 Task: Search one way flight ticket for 4 adults, 2 children, 2 infants in seat and 1 infant on lap in economy from Portland: Portland International Jetport to Rock Springs: Southwest Wyoming Regional Airport (rock Springs Sweetwater County Airport) on 8-5-2023. Choice of flights is Alaska. Price is upto 90000. Outbound departure time preference is 15:00.
Action: Mouse moved to (343, 310)
Screenshot: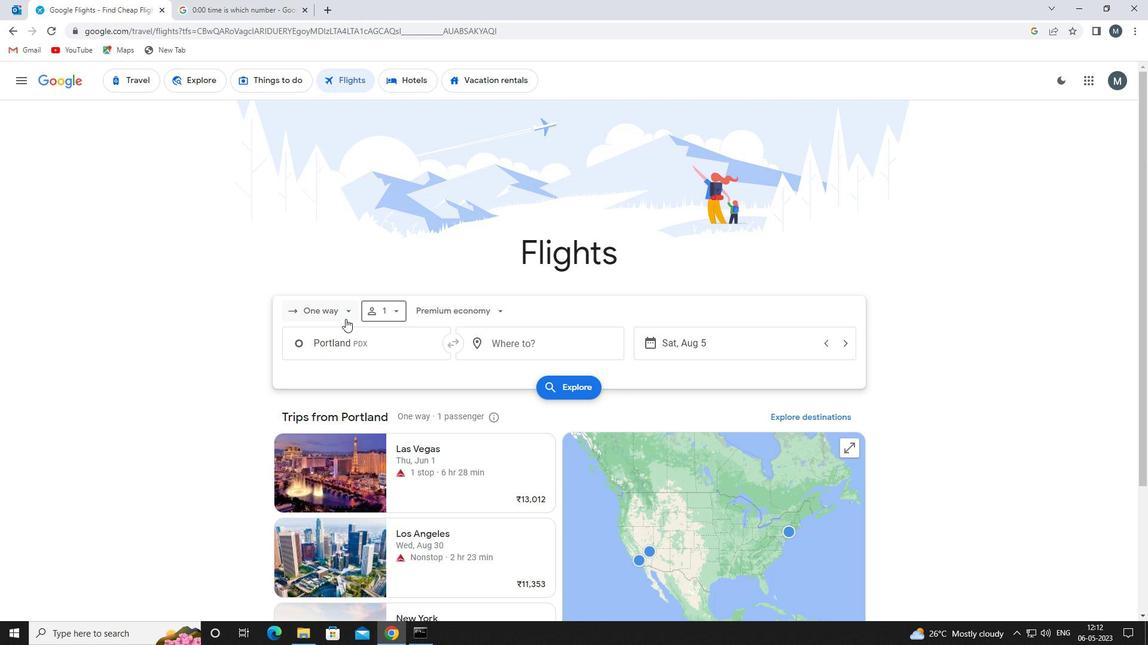 
Action: Mouse pressed left at (343, 310)
Screenshot: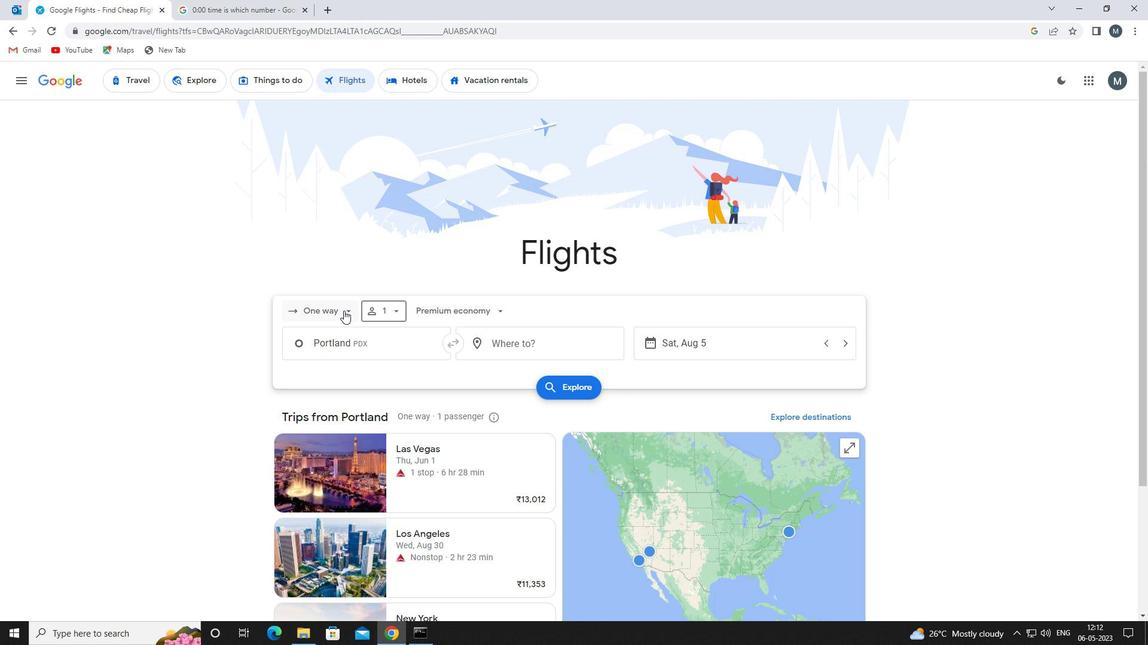 
Action: Mouse moved to (343, 367)
Screenshot: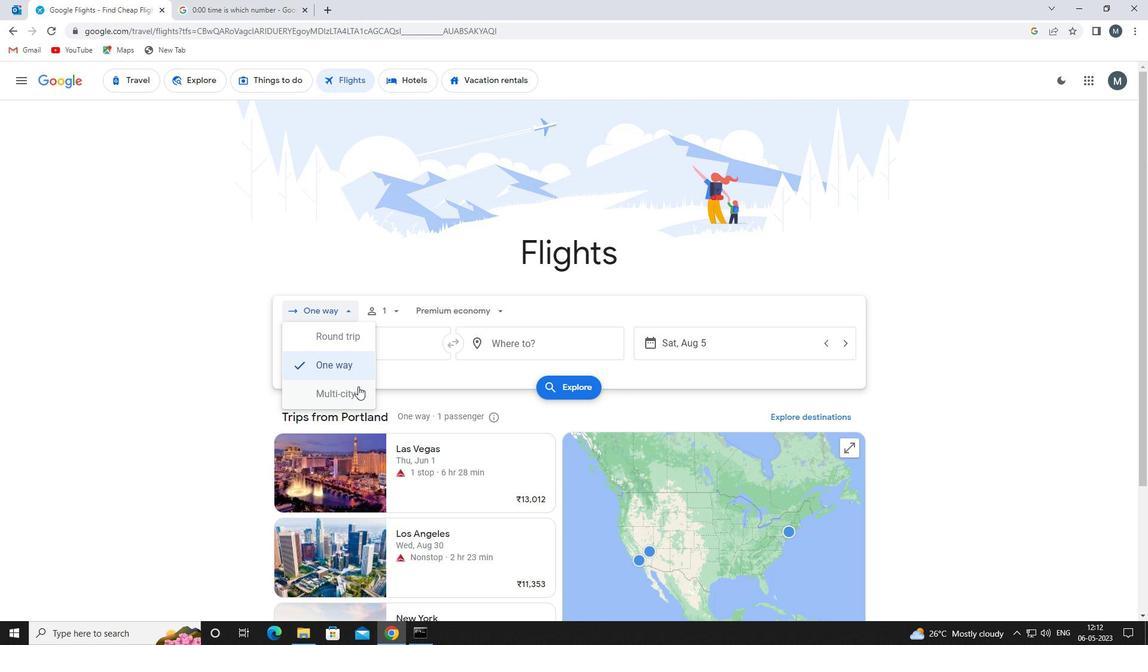 
Action: Mouse pressed left at (343, 367)
Screenshot: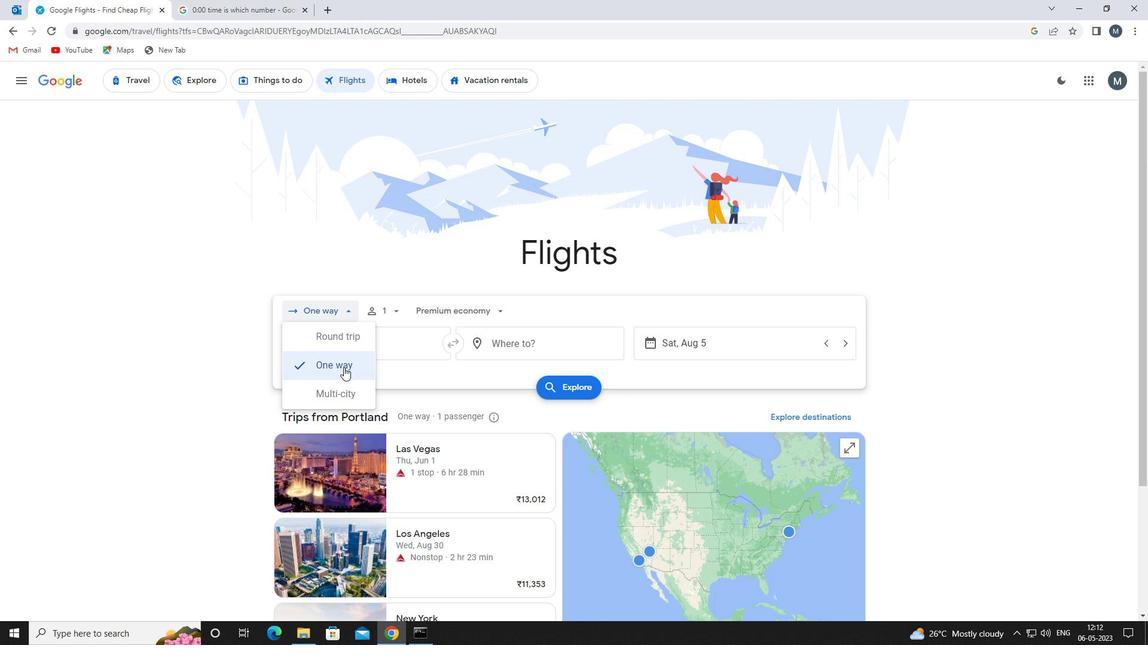 
Action: Mouse moved to (396, 313)
Screenshot: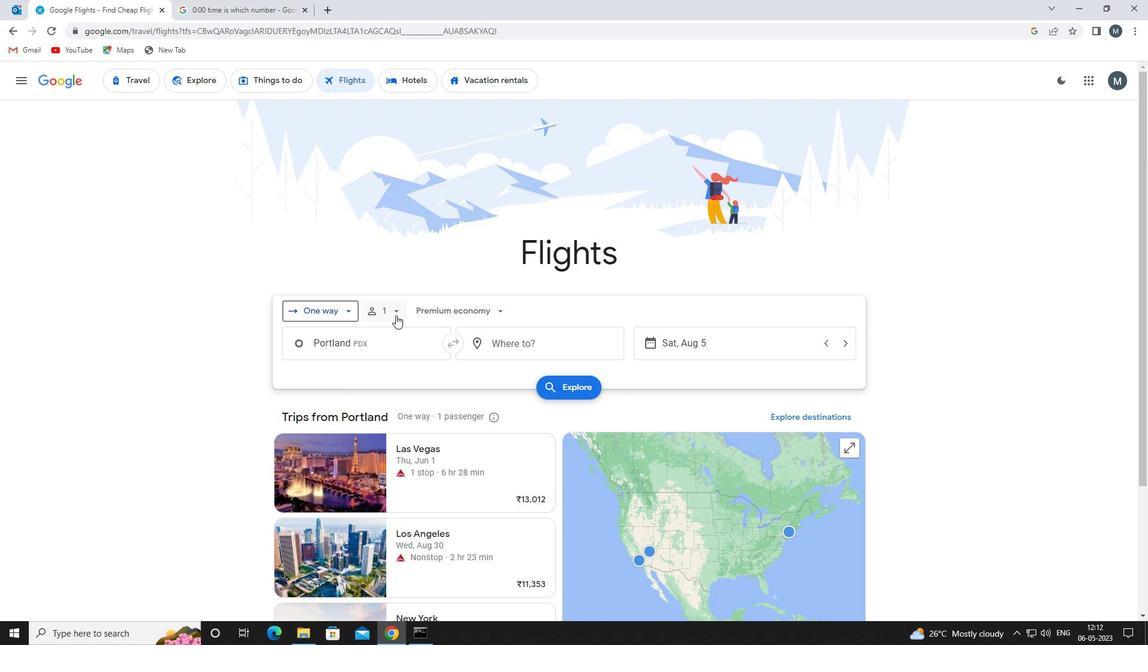 
Action: Mouse pressed left at (396, 313)
Screenshot: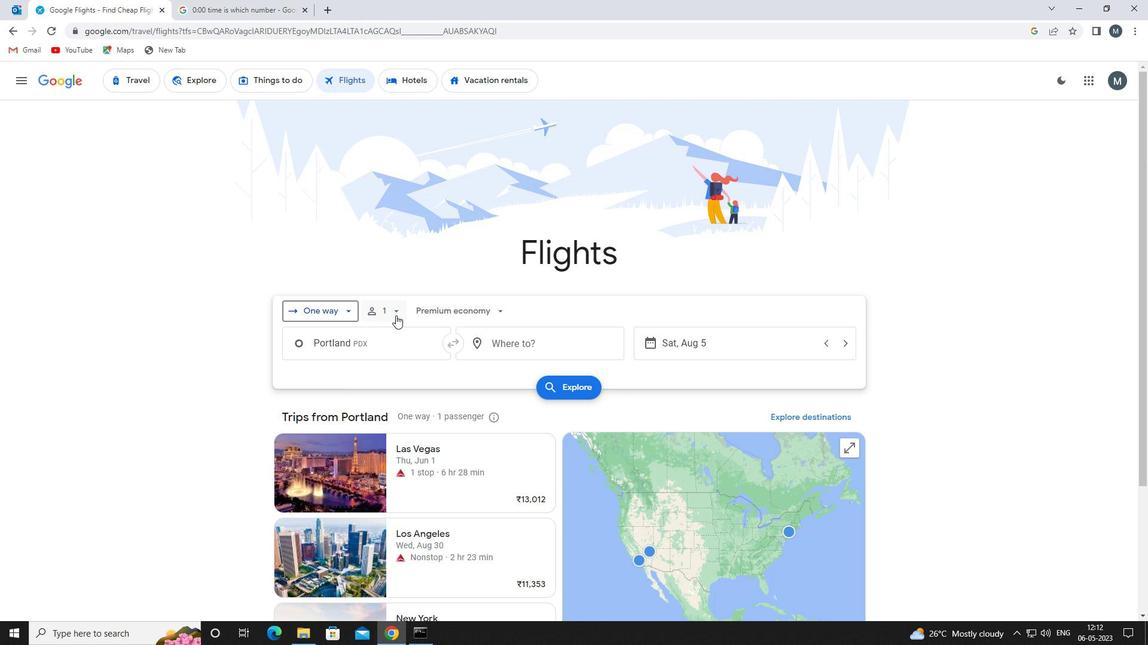 
Action: Mouse moved to (486, 344)
Screenshot: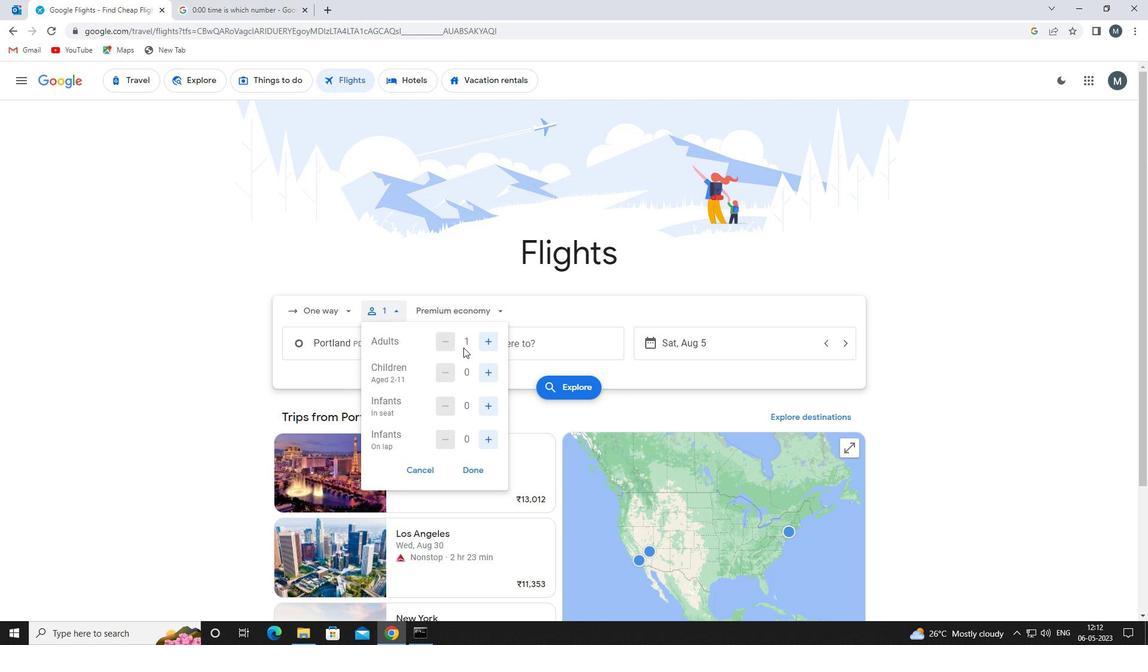 
Action: Mouse pressed left at (486, 344)
Screenshot: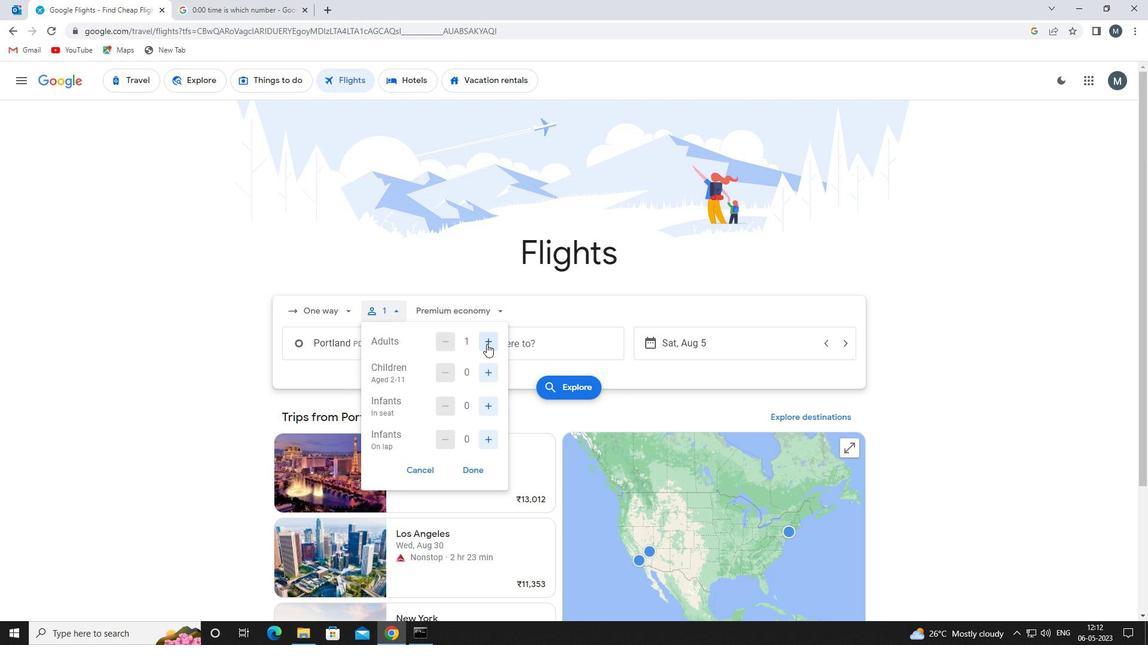 
Action: Mouse moved to (487, 343)
Screenshot: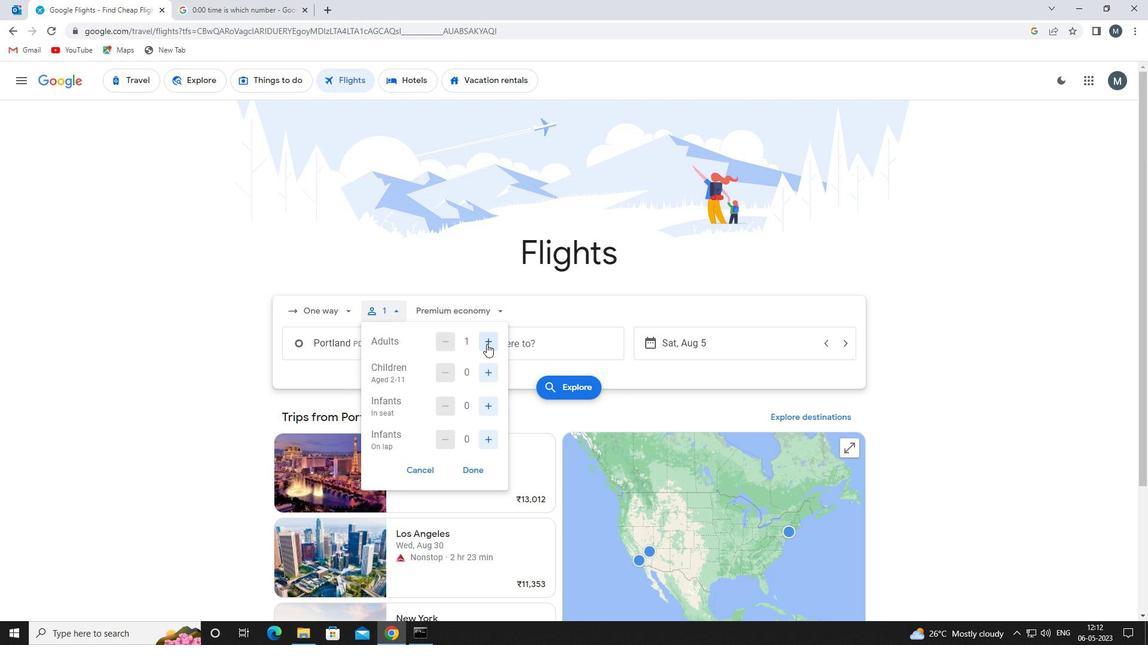 
Action: Mouse pressed left at (487, 343)
Screenshot: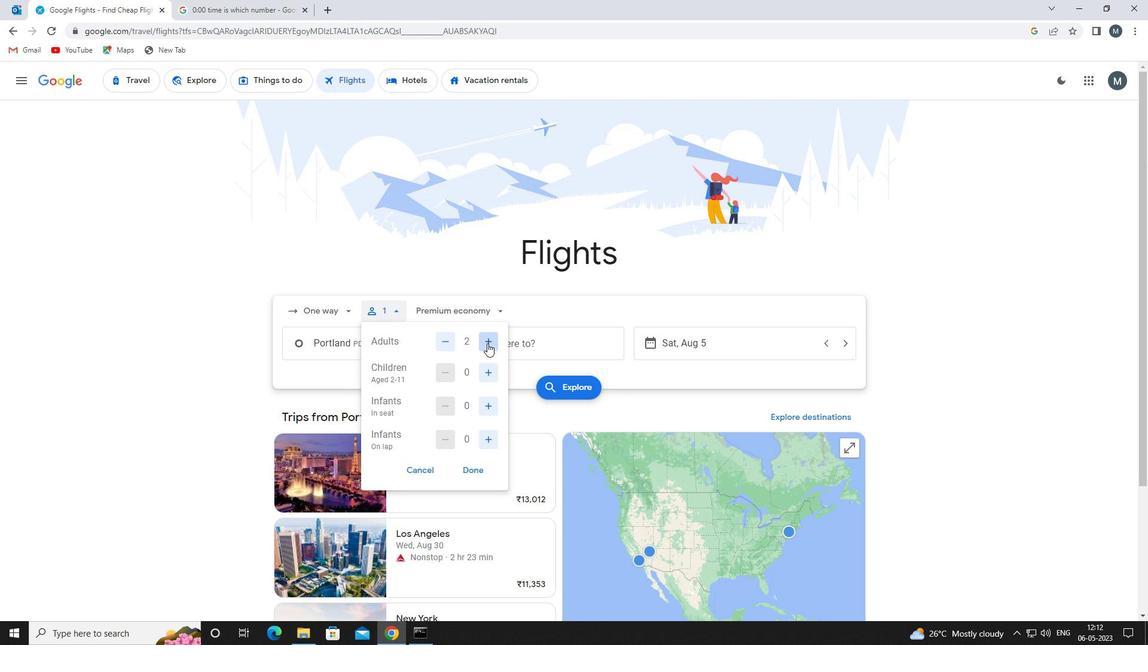
Action: Mouse pressed left at (487, 343)
Screenshot: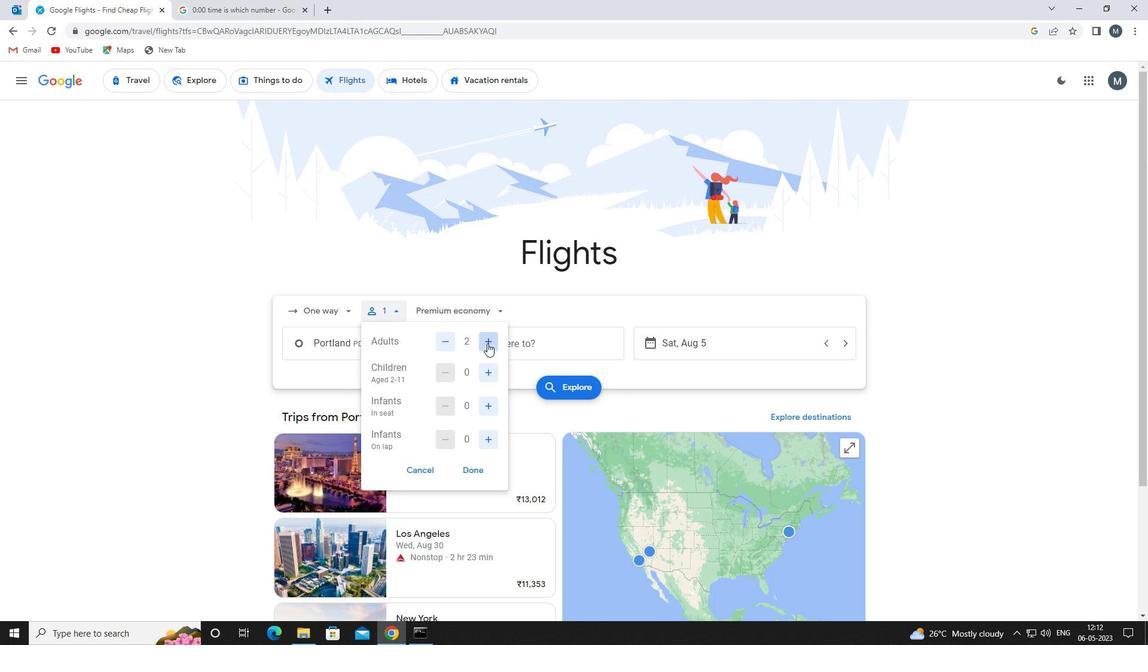 
Action: Mouse moved to (492, 371)
Screenshot: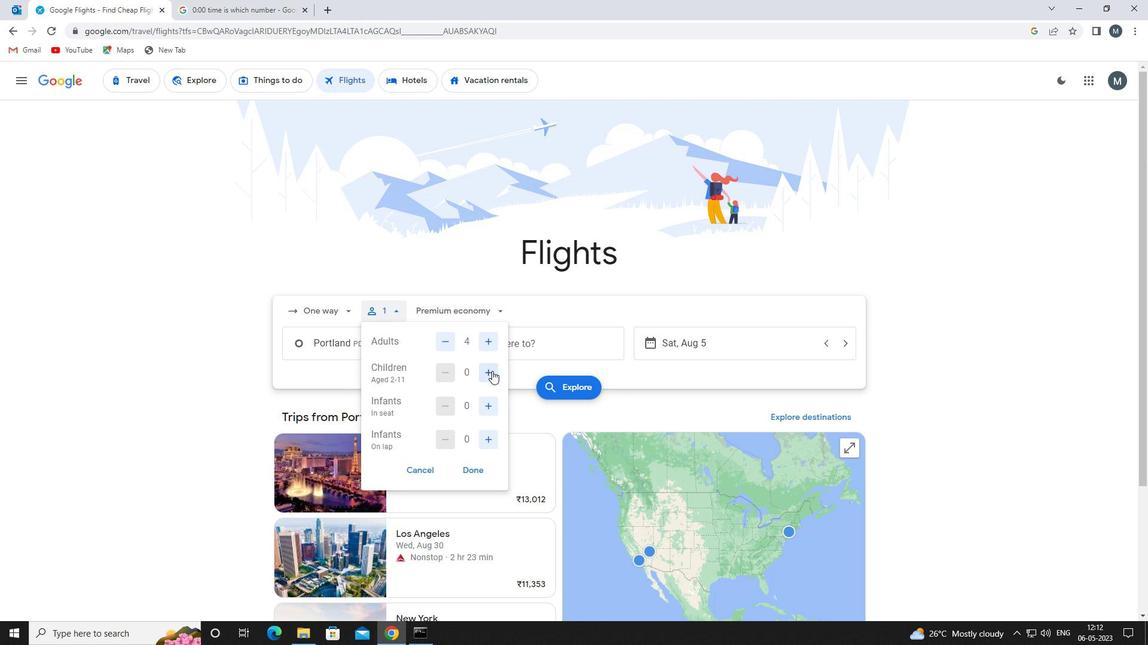 
Action: Mouse pressed left at (492, 371)
Screenshot: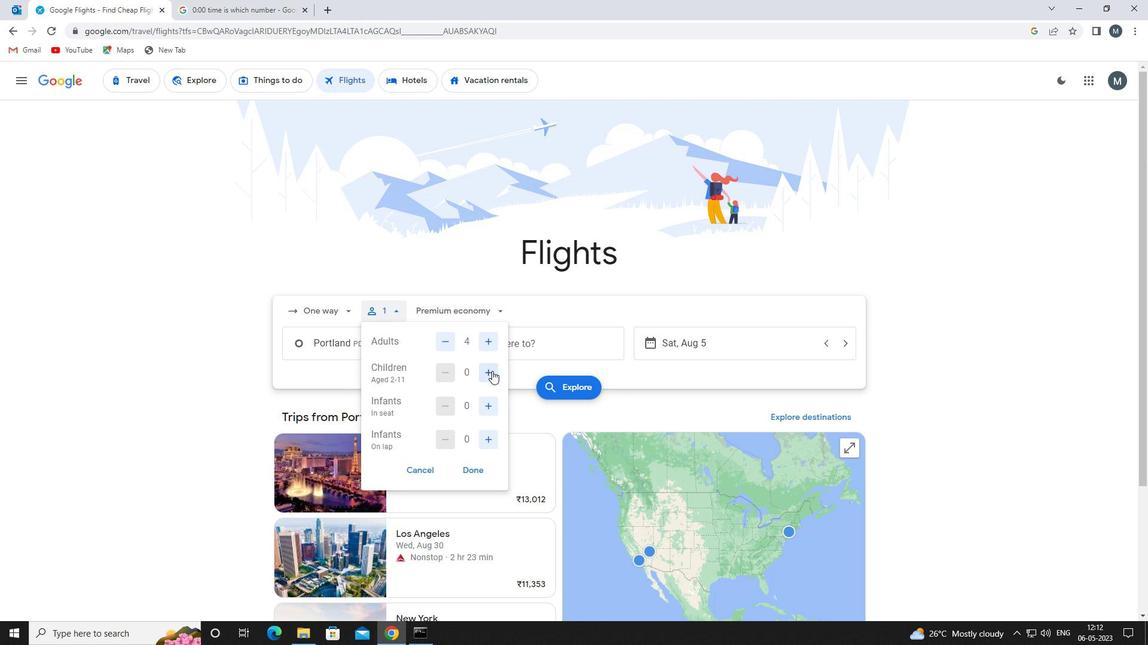 
Action: Mouse pressed left at (492, 371)
Screenshot: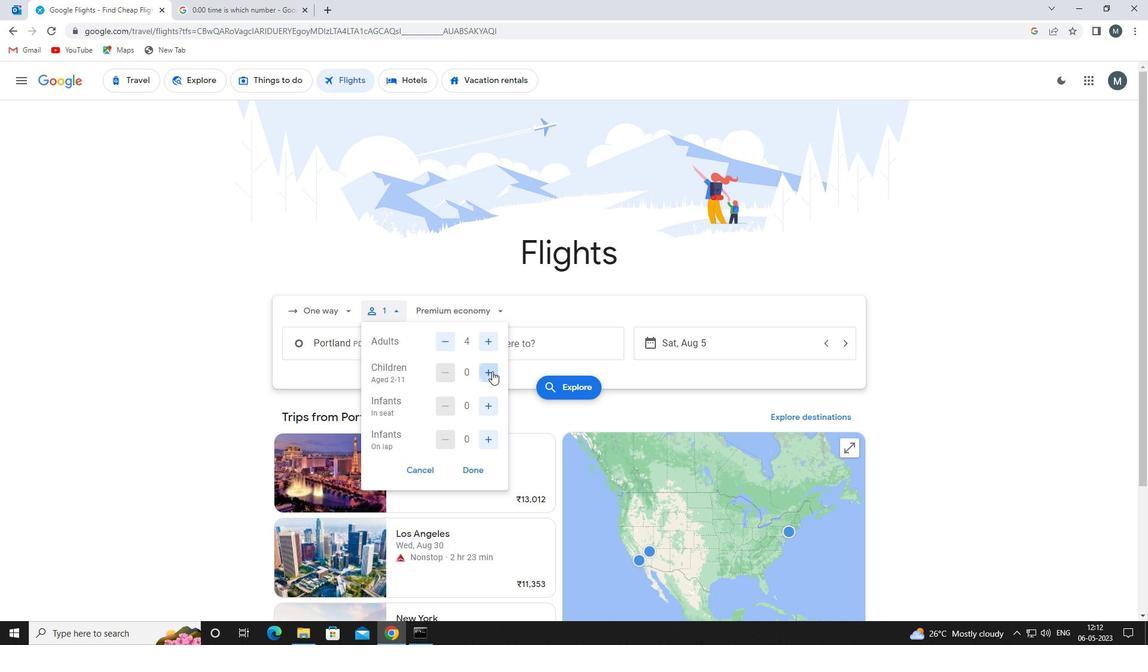 
Action: Mouse moved to (492, 401)
Screenshot: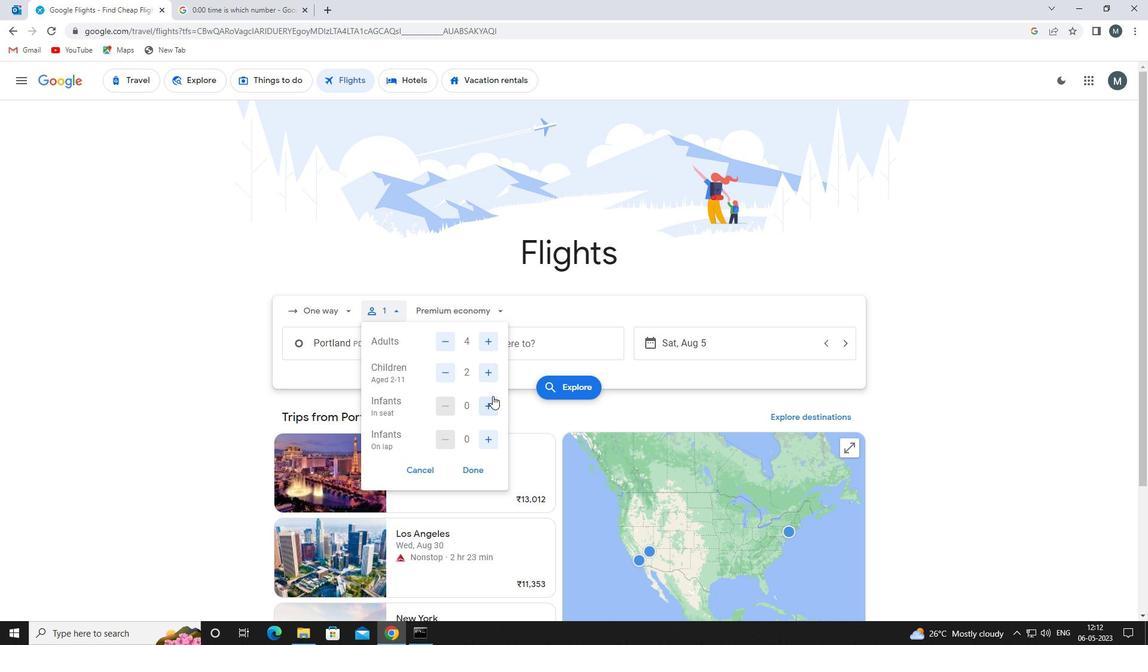 
Action: Mouse pressed left at (492, 401)
Screenshot: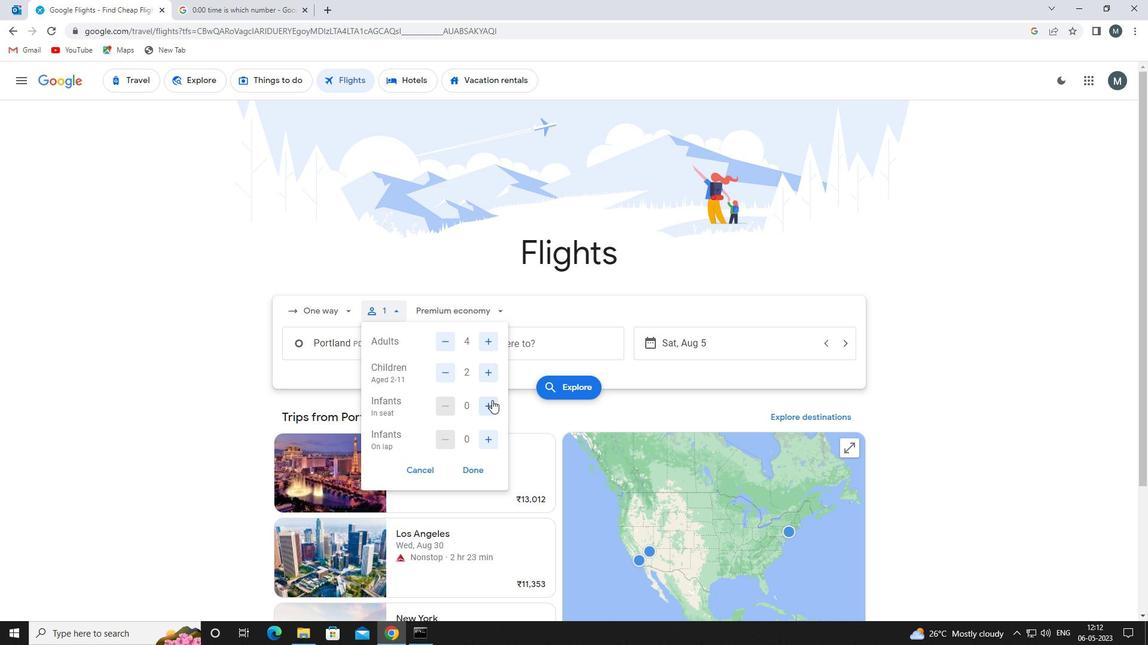 
Action: Mouse pressed left at (492, 401)
Screenshot: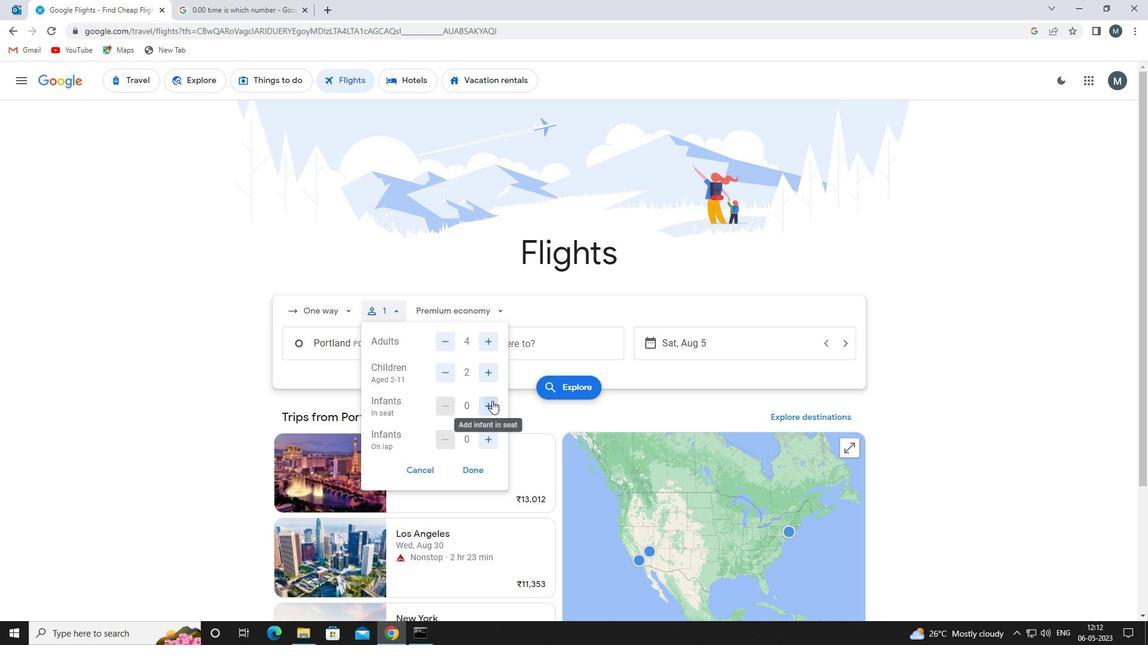 
Action: Mouse moved to (486, 435)
Screenshot: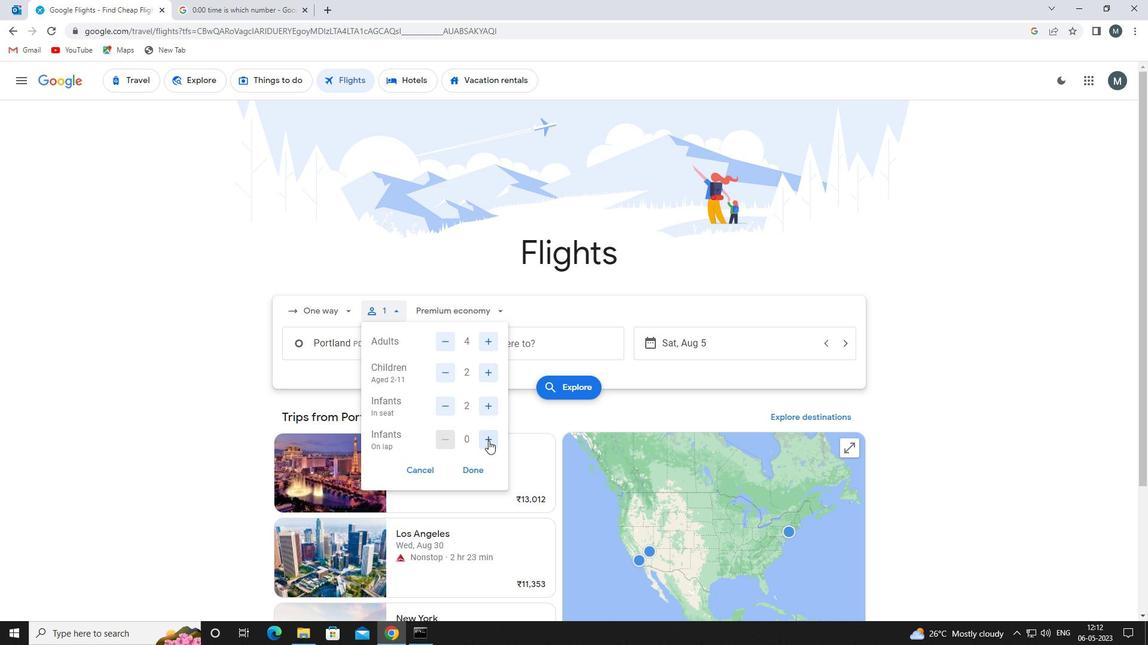 
Action: Mouse pressed left at (486, 435)
Screenshot: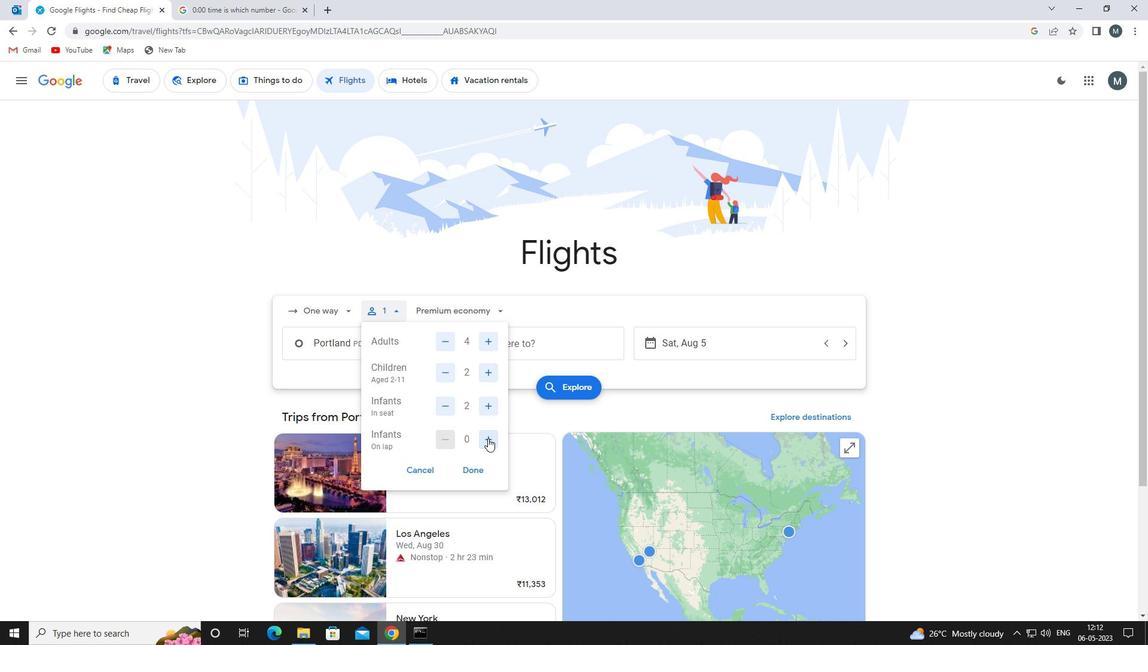 
Action: Mouse moved to (479, 476)
Screenshot: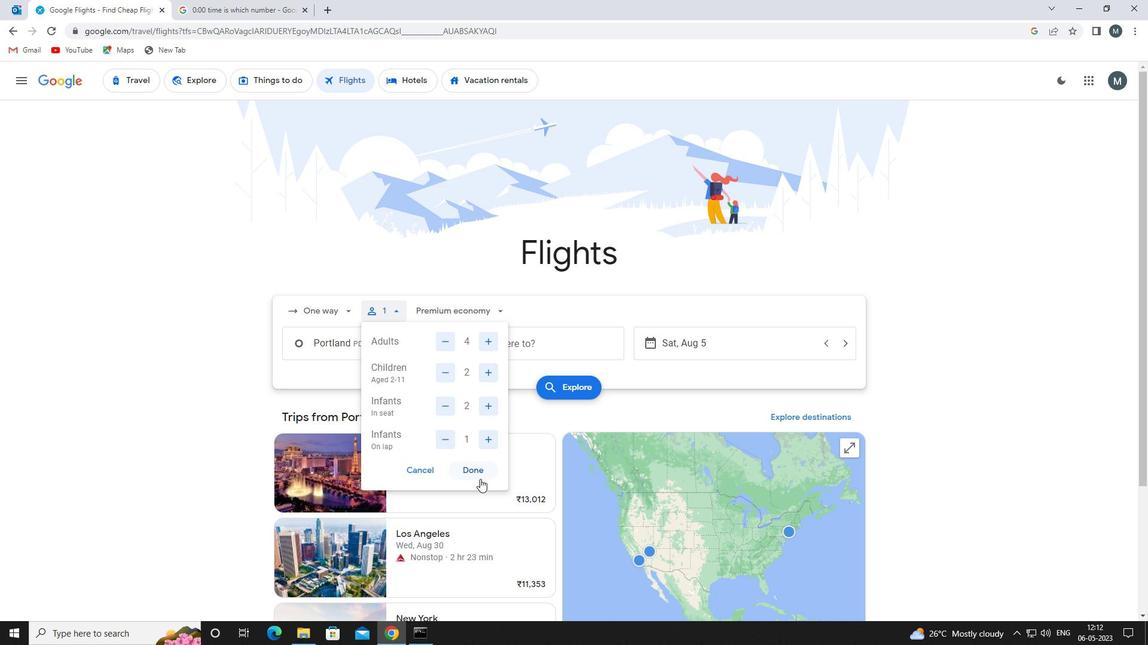 
Action: Mouse pressed left at (479, 476)
Screenshot: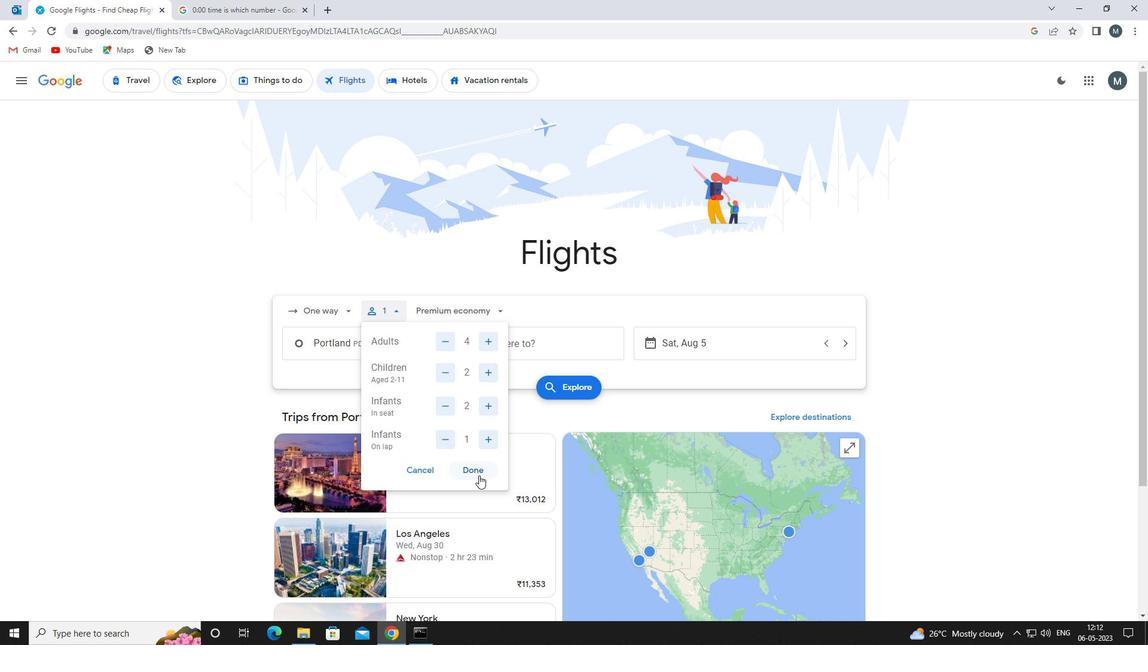 
Action: Mouse moved to (462, 308)
Screenshot: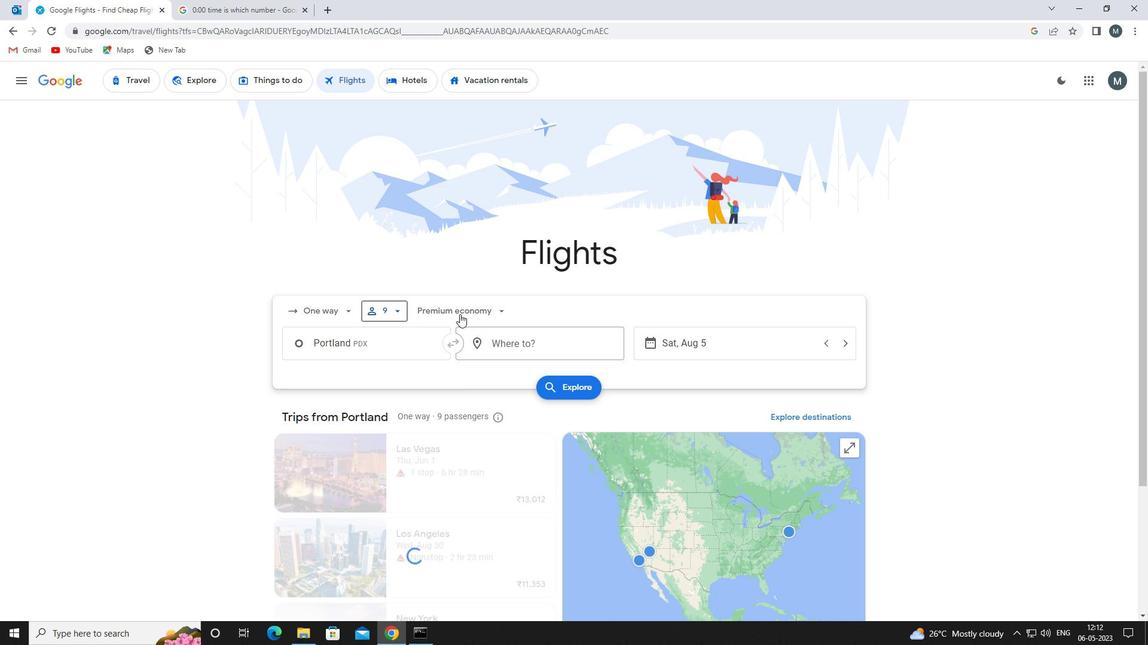 
Action: Mouse pressed left at (462, 308)
Screenshot: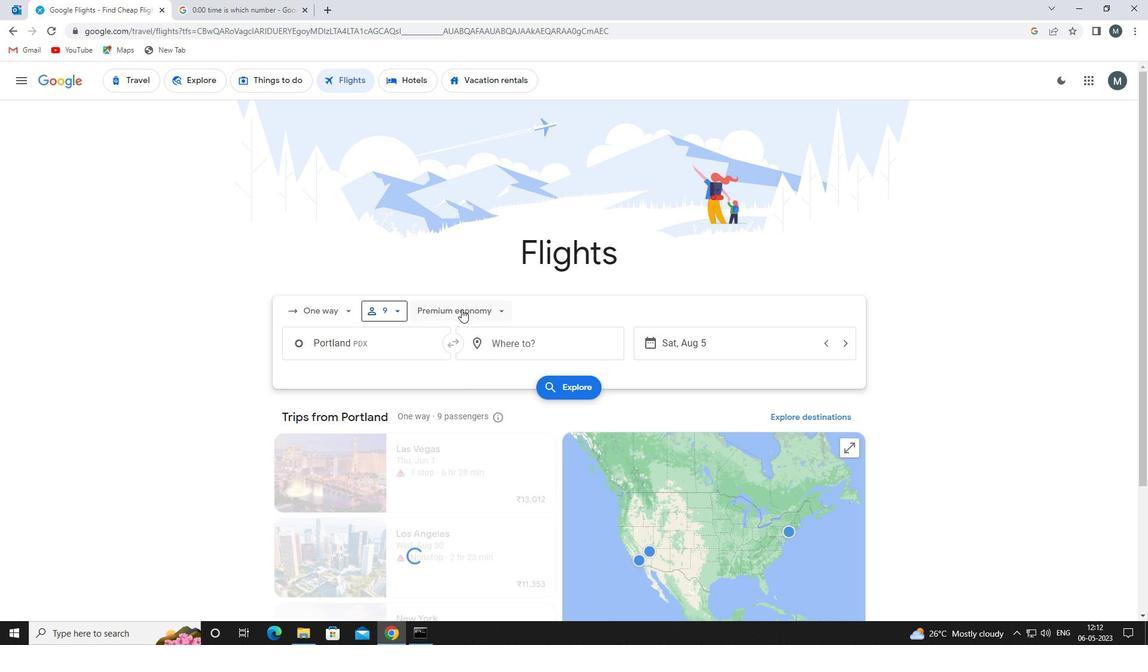 
Action: Mouse moved to (470, 336)
Screenshot: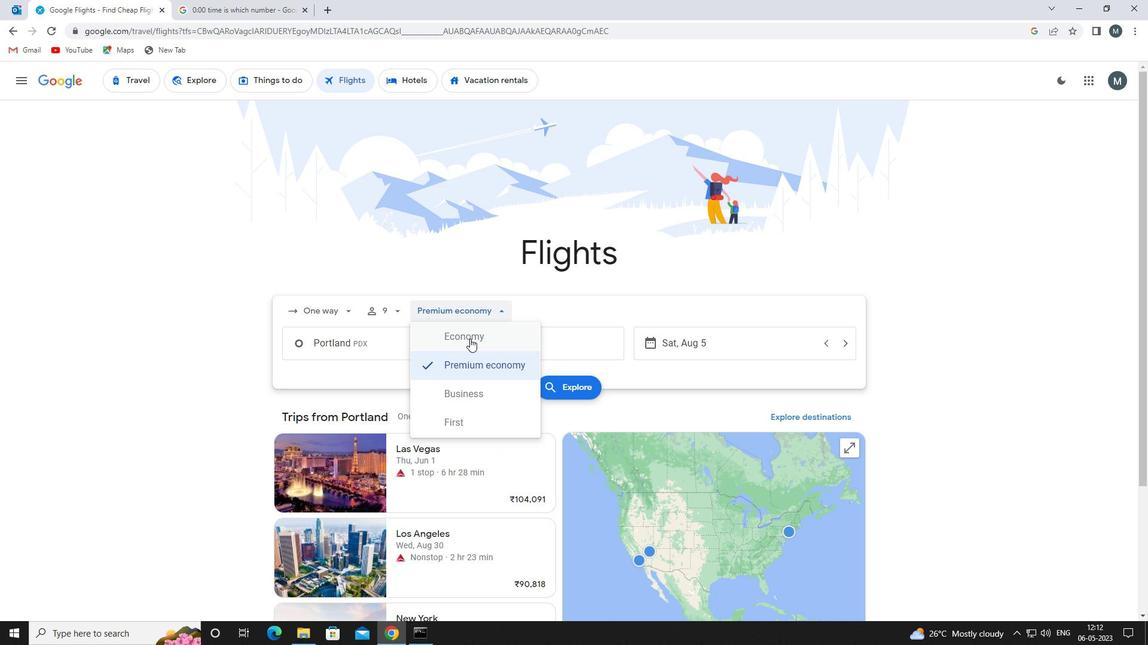
Action: Mouse pressed left at (470, 336)
Screenshot: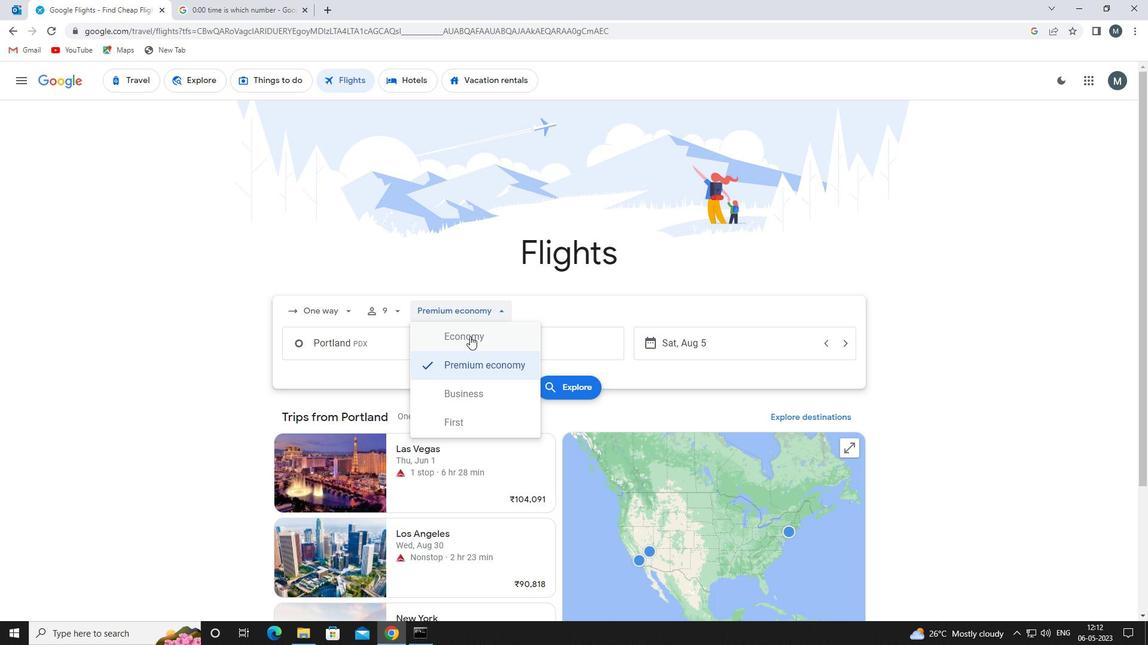 
Action: Mouse moved to (396, 348)
Screenshot: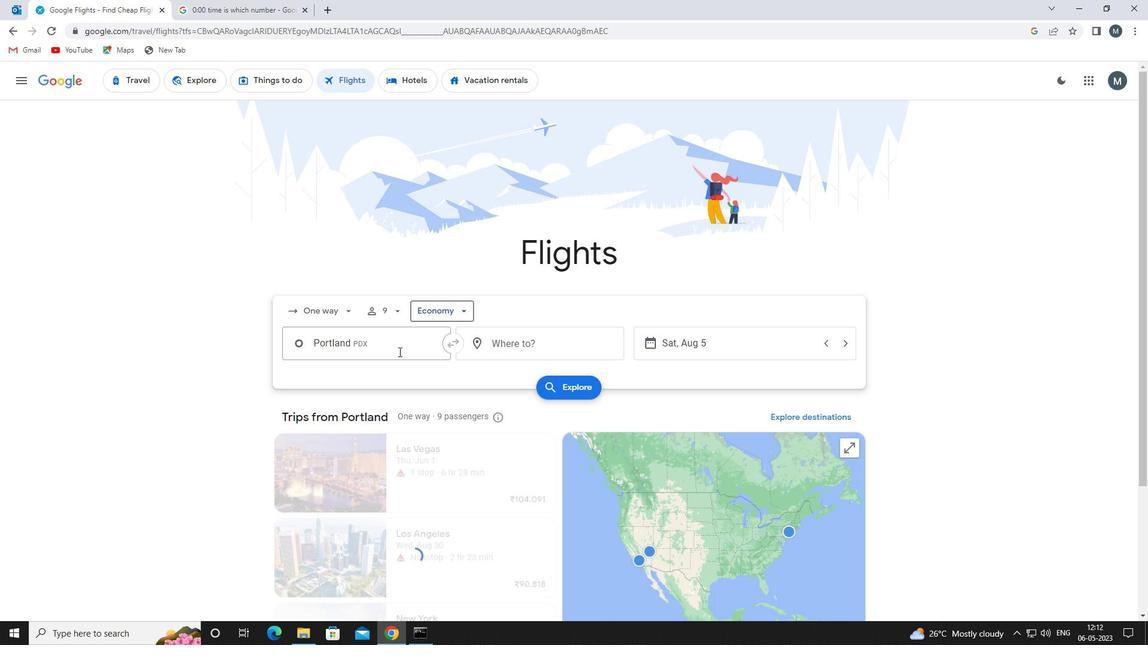 
Action: Mouse pressed left at (396, 348)
Screenshot: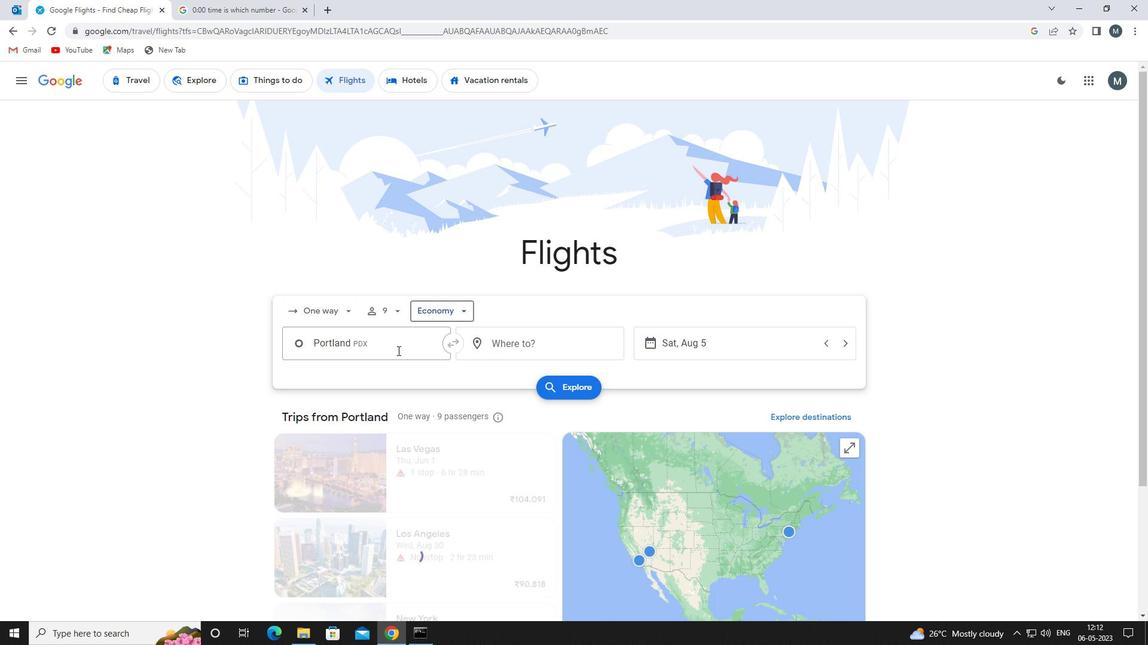 
Action: Mouse moved to (395, 348)
Screenshot: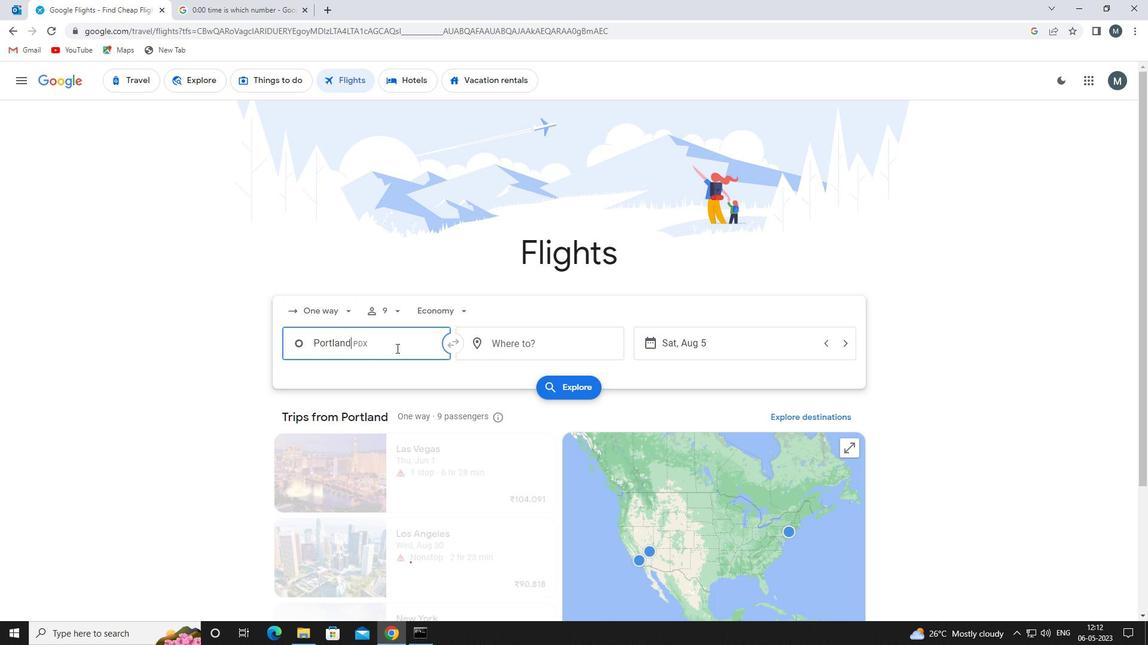 
Action: Key pressed portland<Key.space>internat
Screenshot: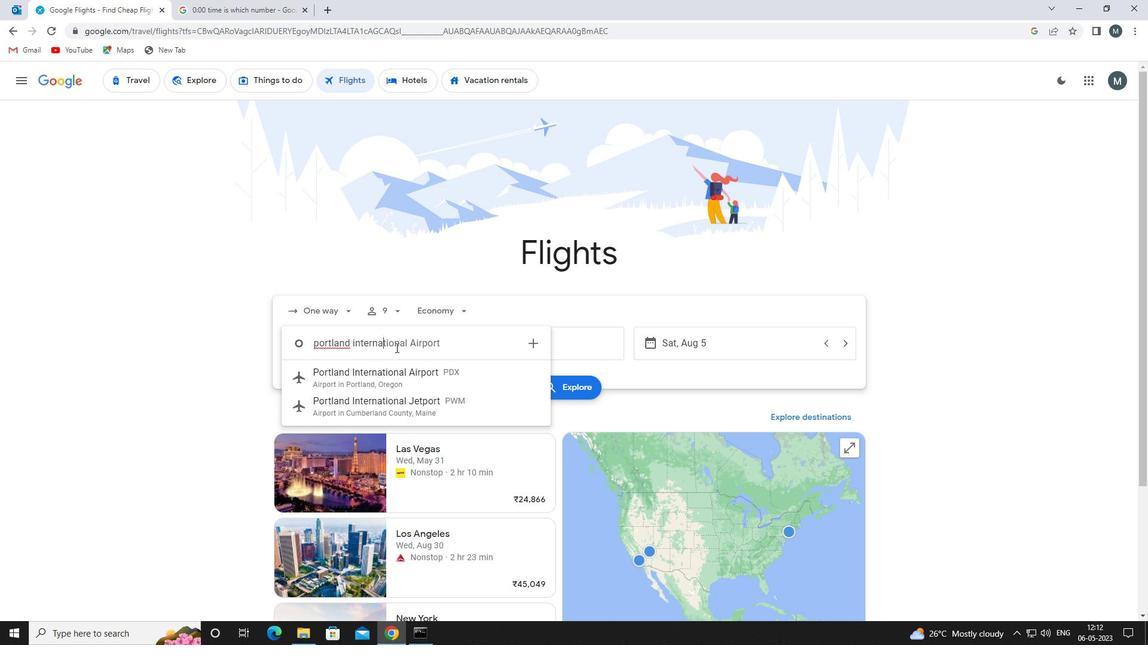 
Action: Mouse moved to (395, 347)
Screenshot: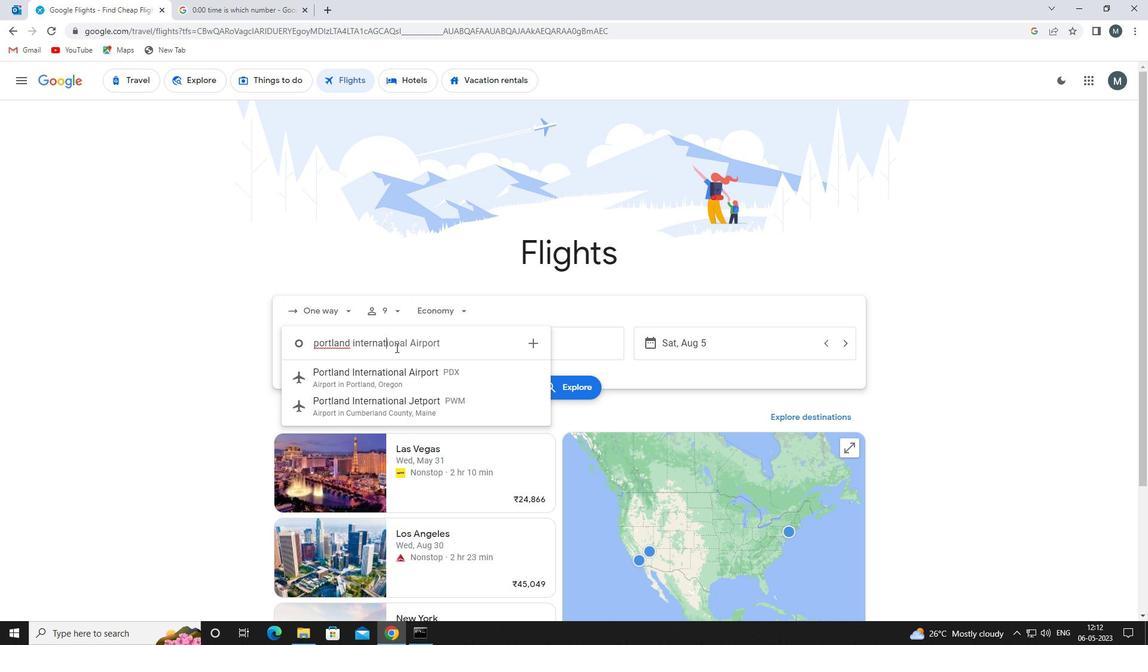 
Action: Key pressed ion
Screenshot: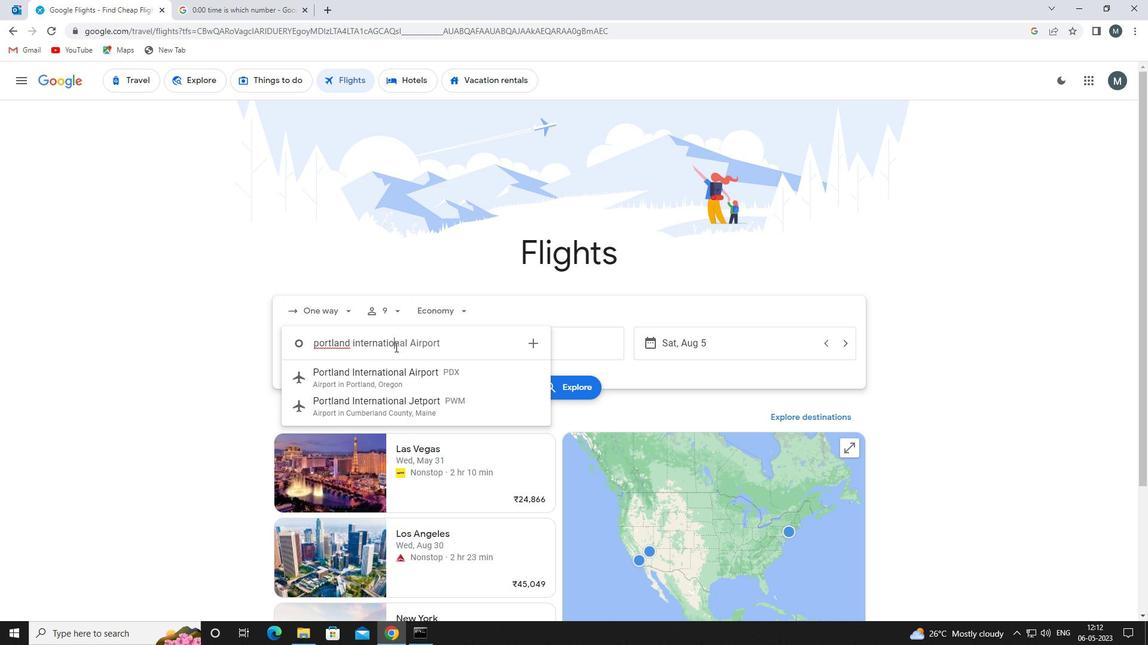 
Action: Mouse moved to (377, 376)
Screenshot: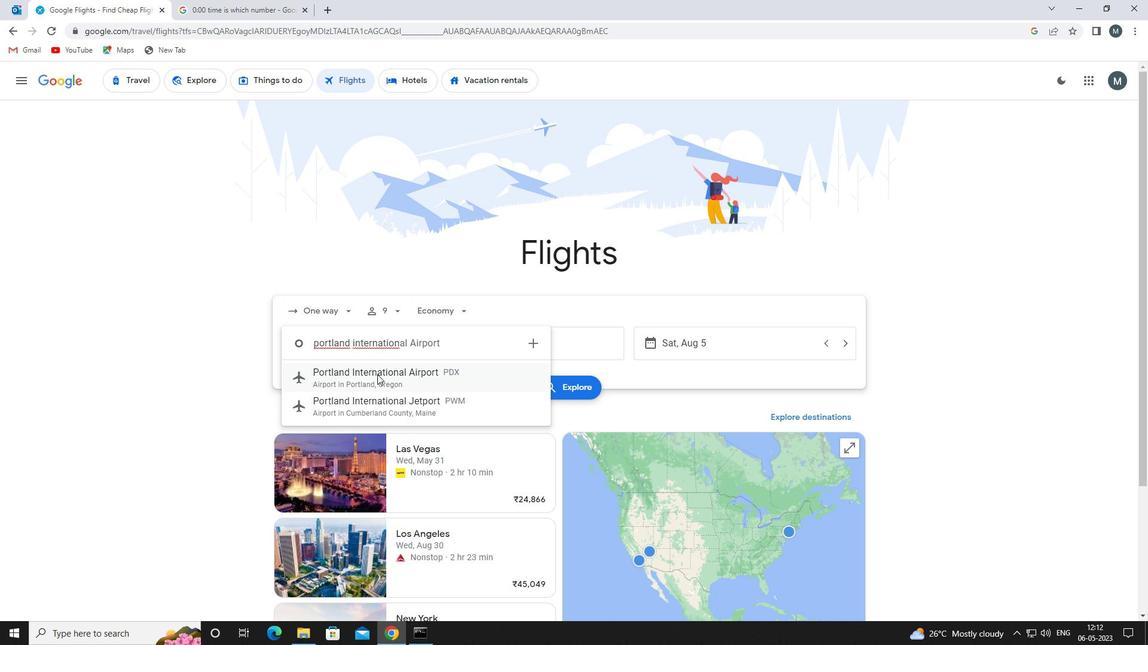 
Action: Mouse pressed left at (377, 376)
Screenshot: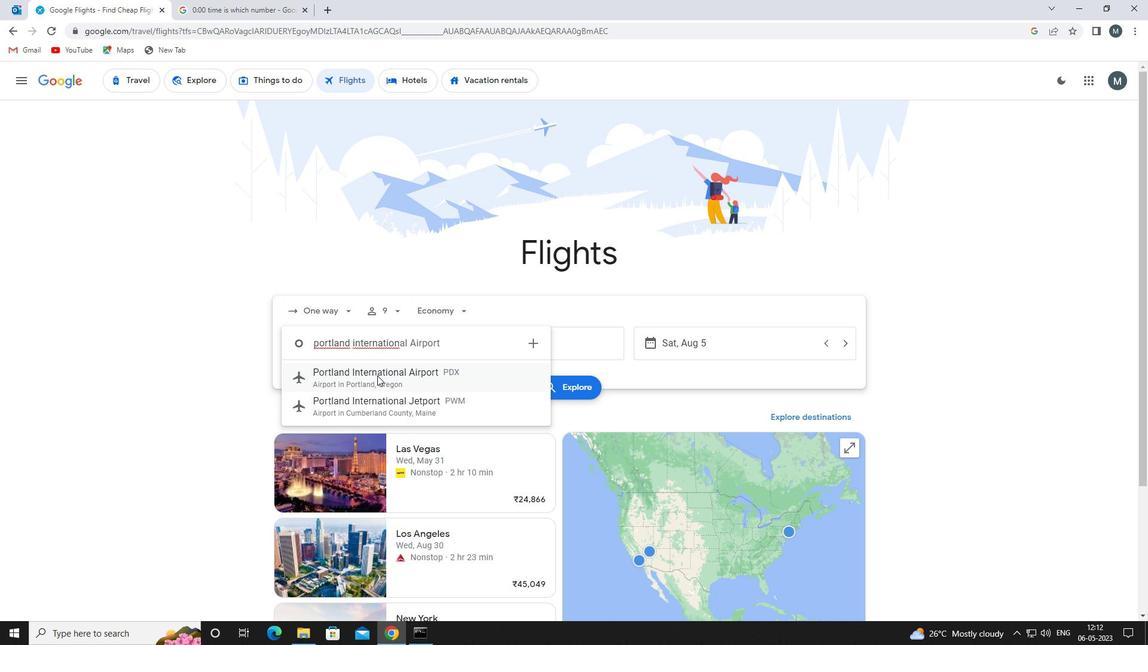 
Action: Mouse moved to (503, 347)
Screenshot: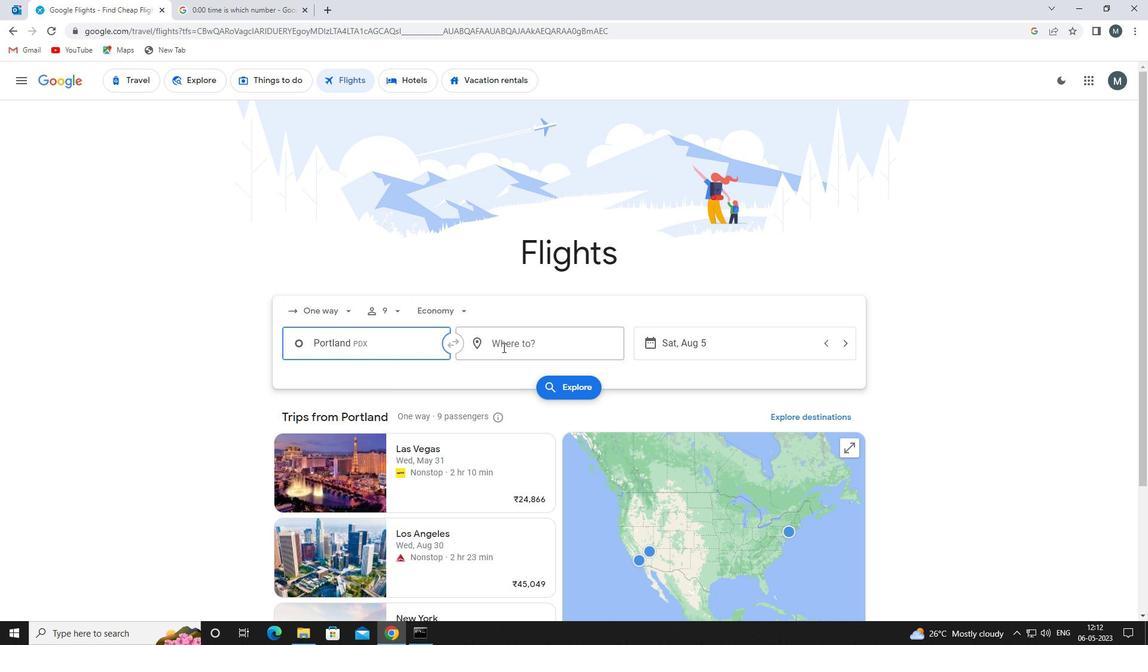 
Action: Mouse pressed left at (503, 347)
Screenshot: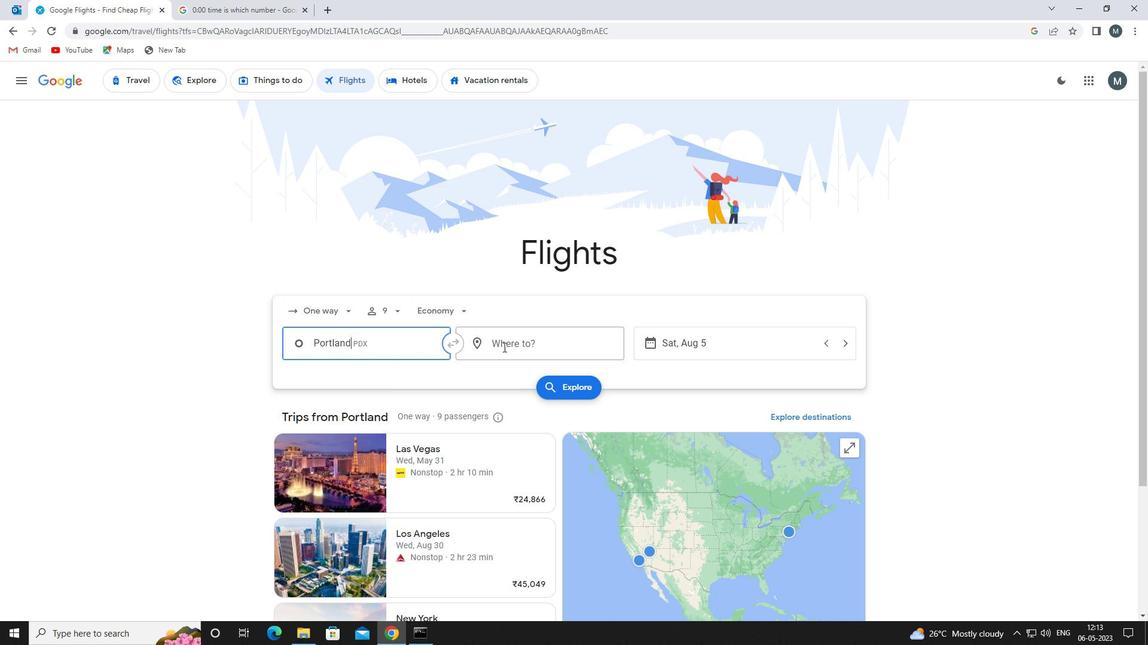 
Action: Key pressed southe<Key.backspace>west<Key.space>wy
Screenshot: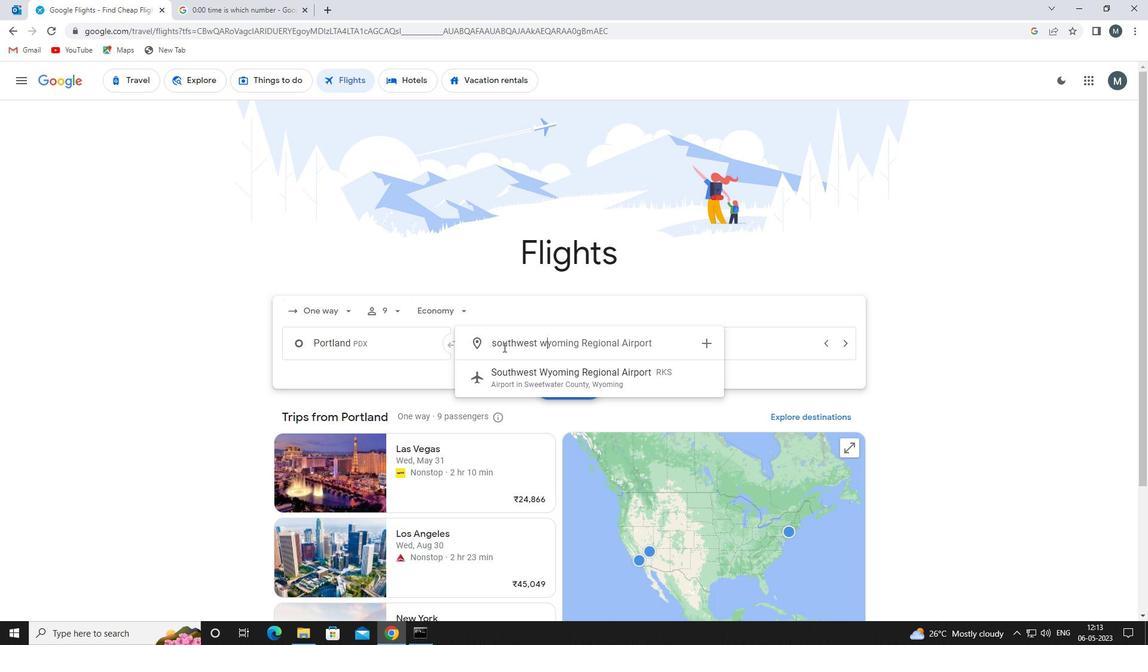 
Action: Mouse moved to (522, 377)
Screenshot: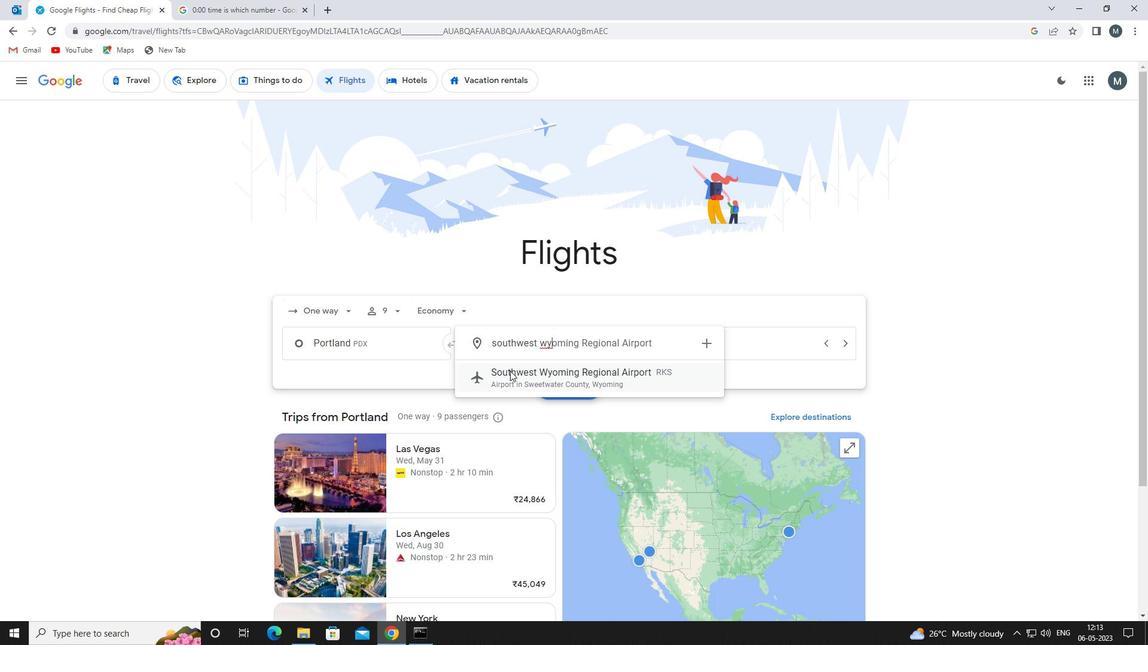 
Action: Mouse pressed left at (522, 377)
Screenshot: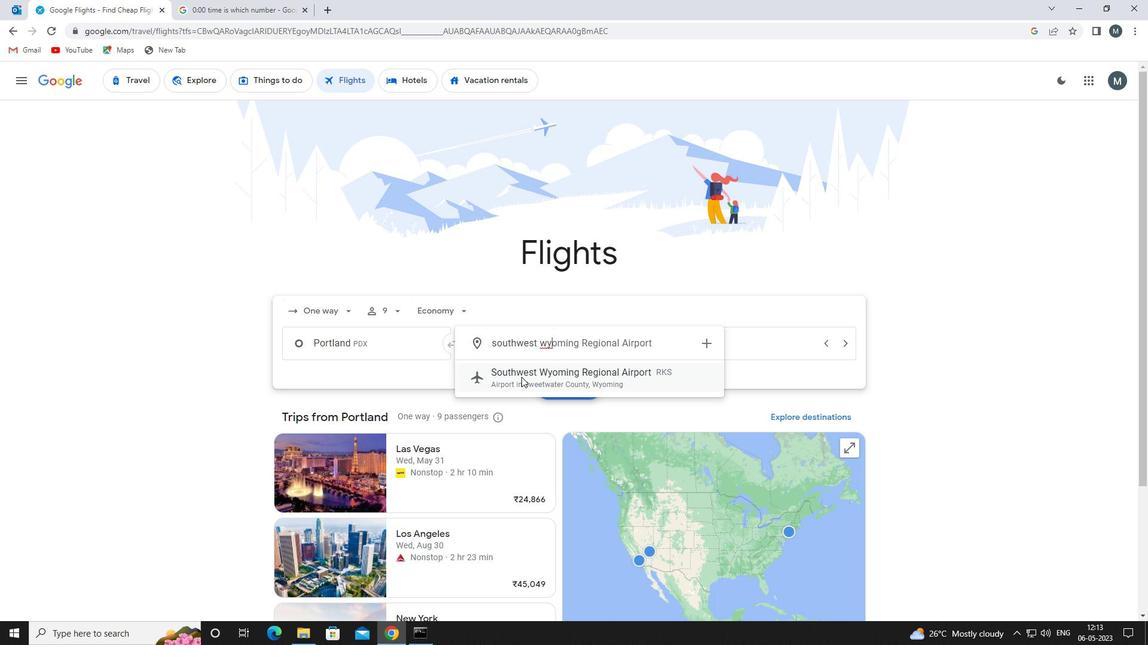 
Action: Mouse moved to (665, 343)
Screenshot: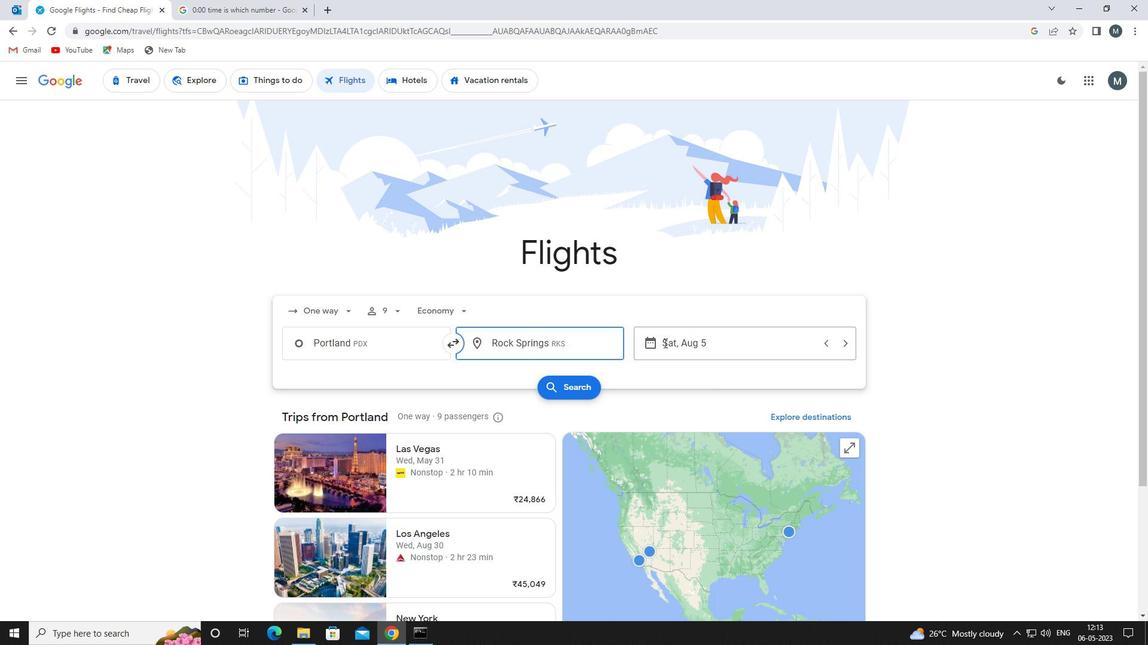 
Action: Mouse pressed left at (665, 343)
Screenshot: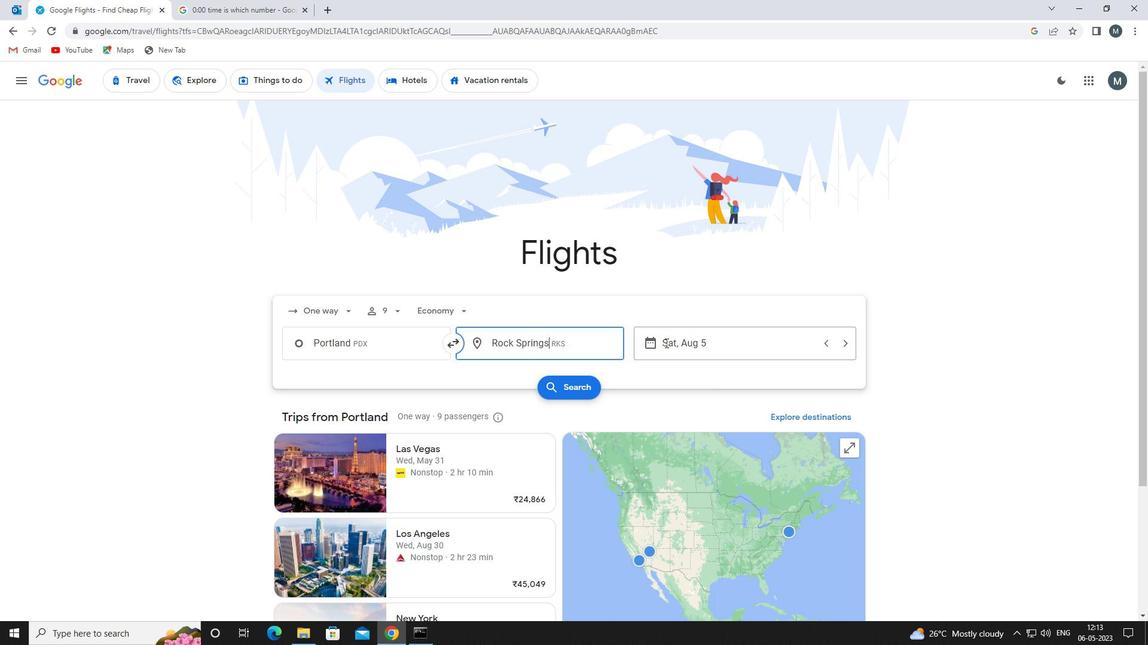 
Action: Mouse moved to (601, 403)
Screenshot: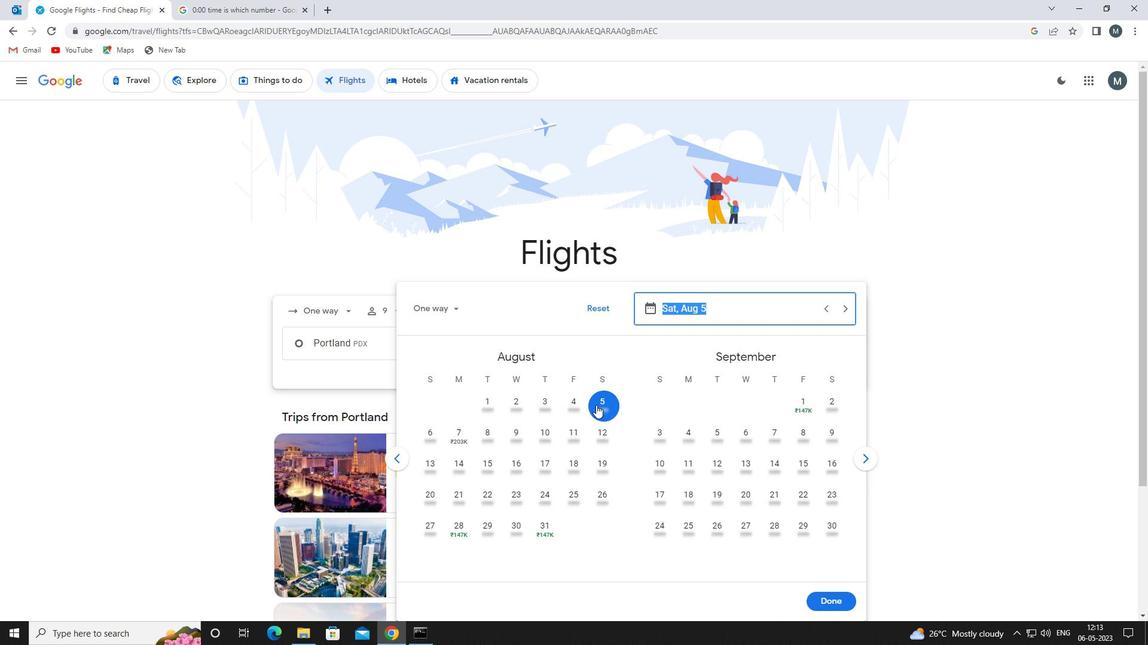 
Action: Mouse pressed left at (601, 403)
Screenshot: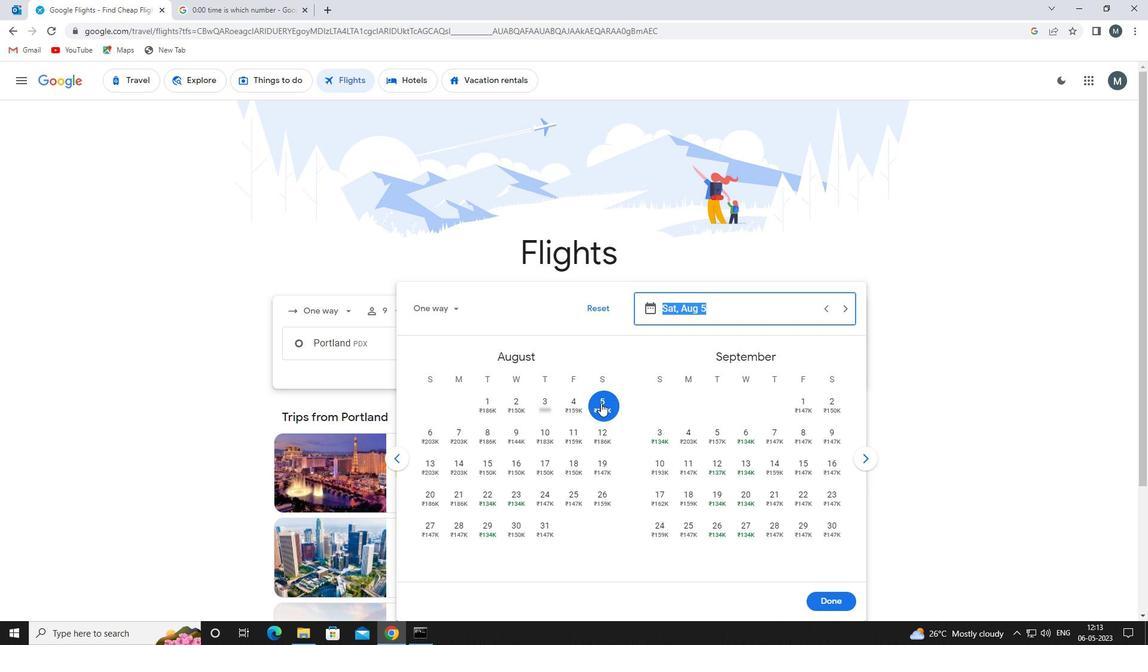 
Action: Mouse moved to (834, 600)
Screenshot: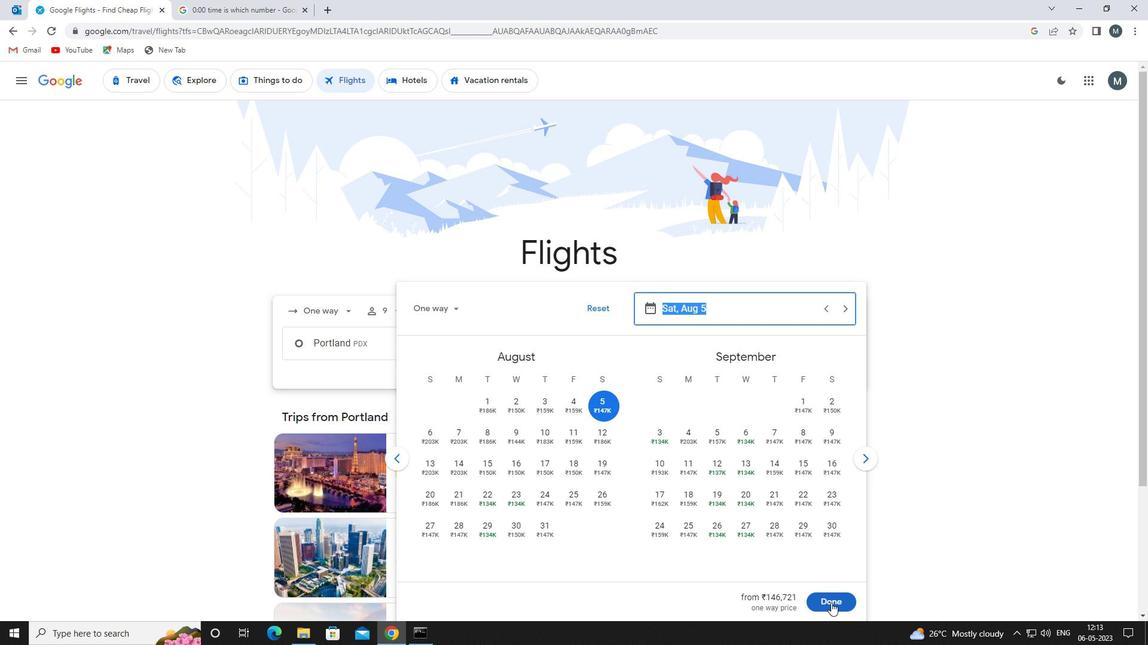 
Action: Mouse pressed left at (834, 600)
Screenshot: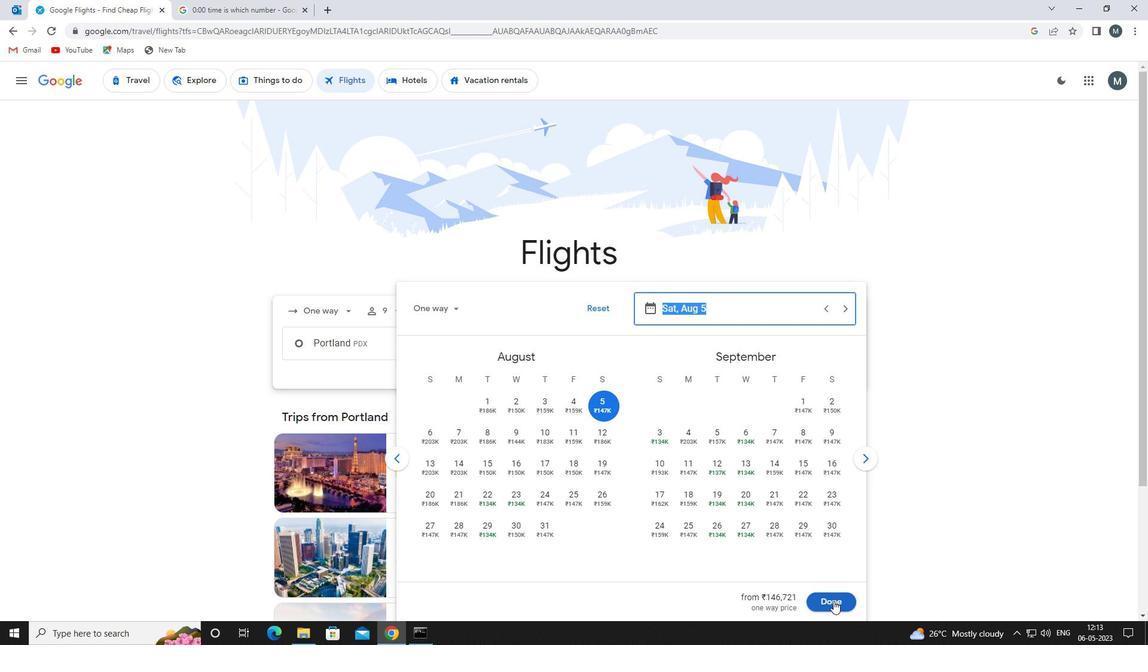 
Action: Mouse moved to (549, 383)
Screenshot: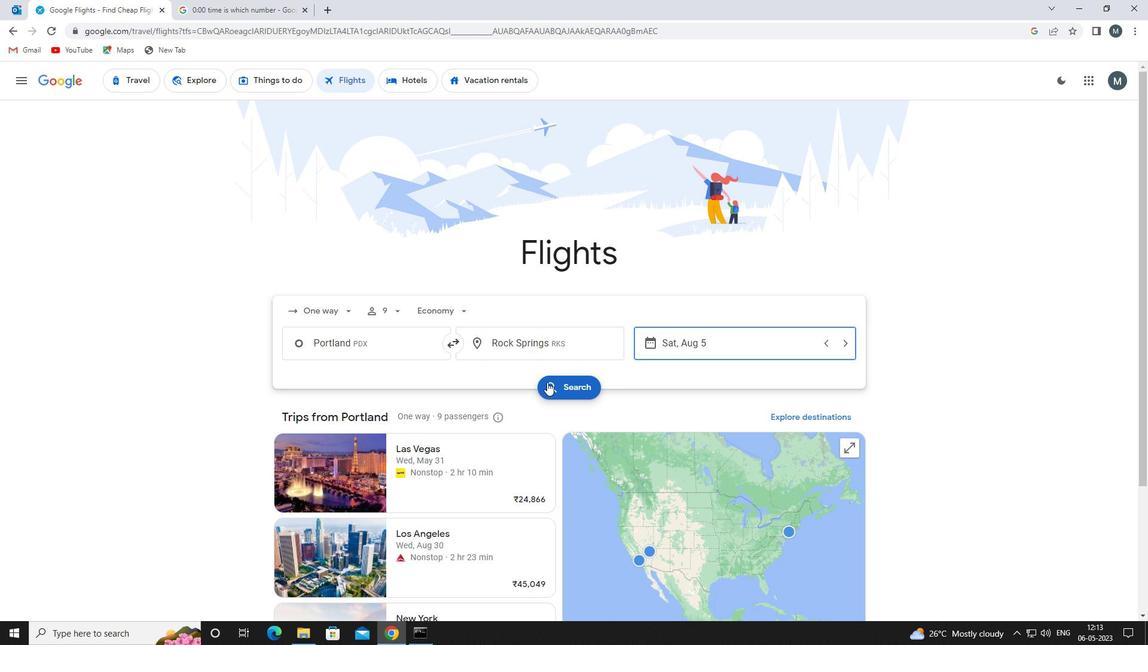
Action: Mouse pressed left at (549, 383)
Screenshot: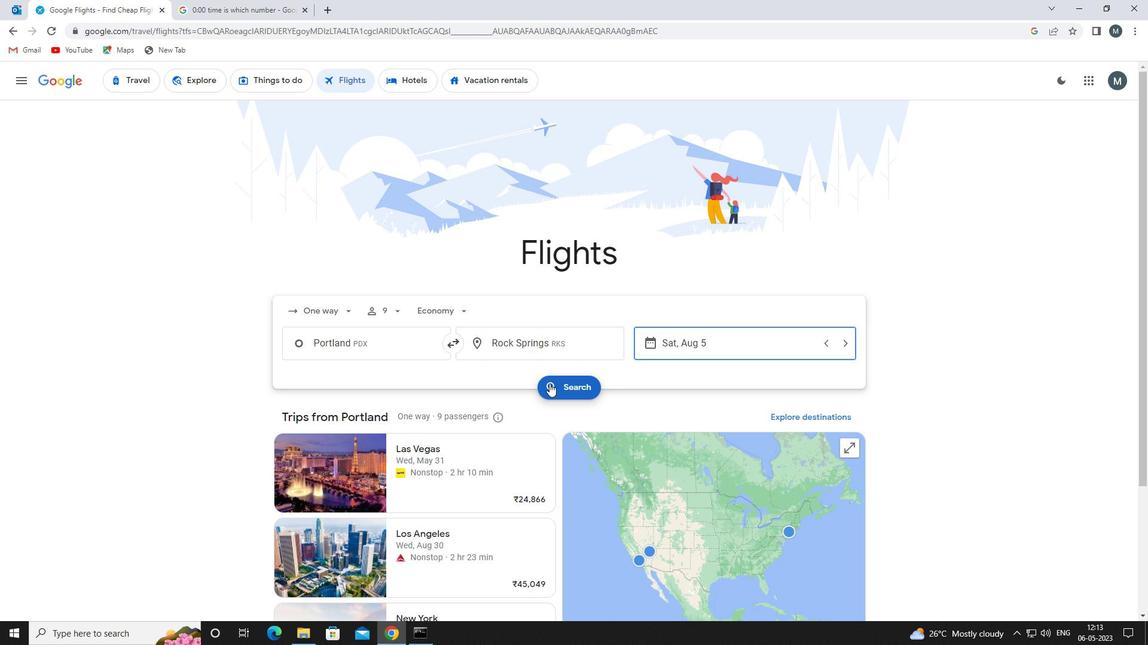
Action: Mouse moved to (301, 193)
Screenshot: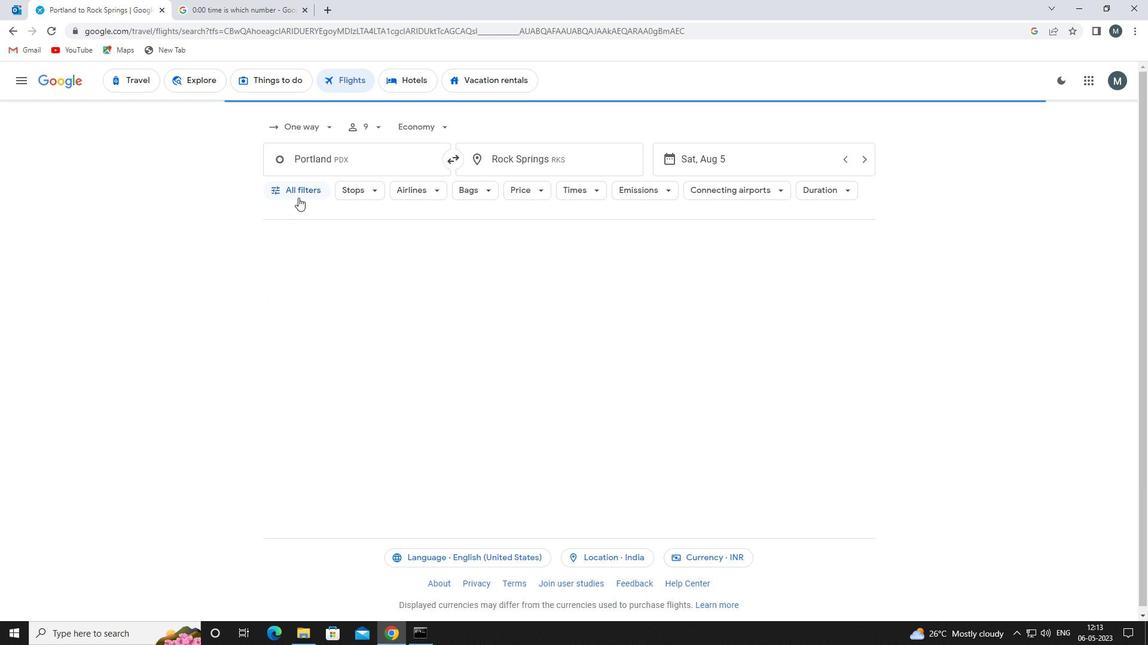 
Action: Mouse pressed left at (301, 193)
Screenshot: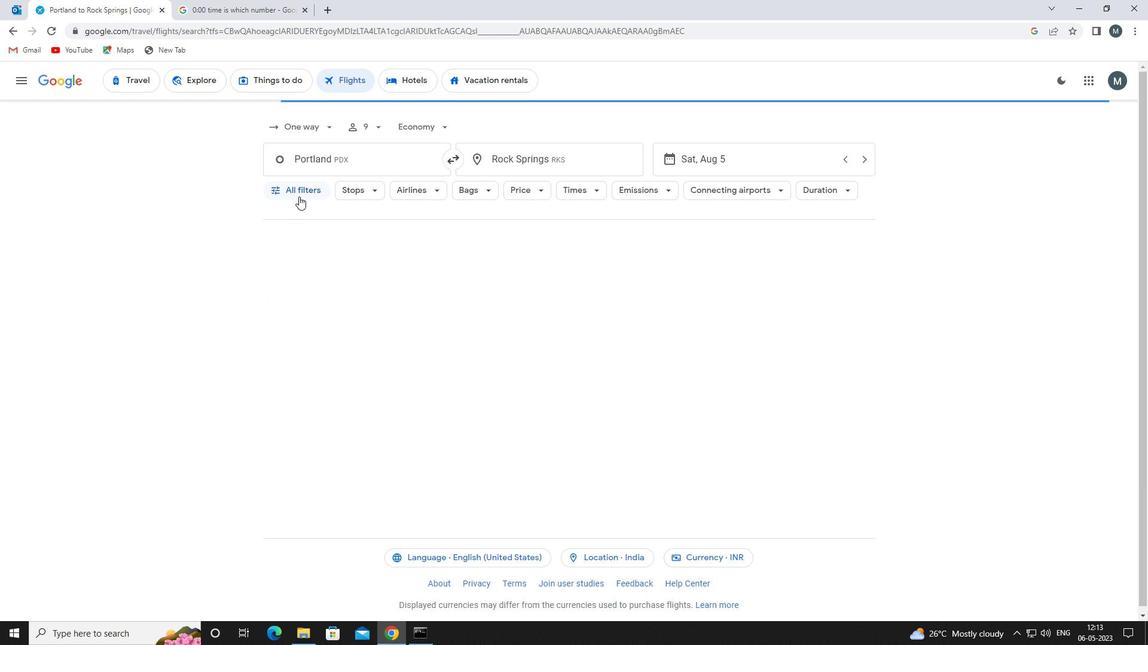 
Action: Mouse moved to (318, 287)
Screenshot: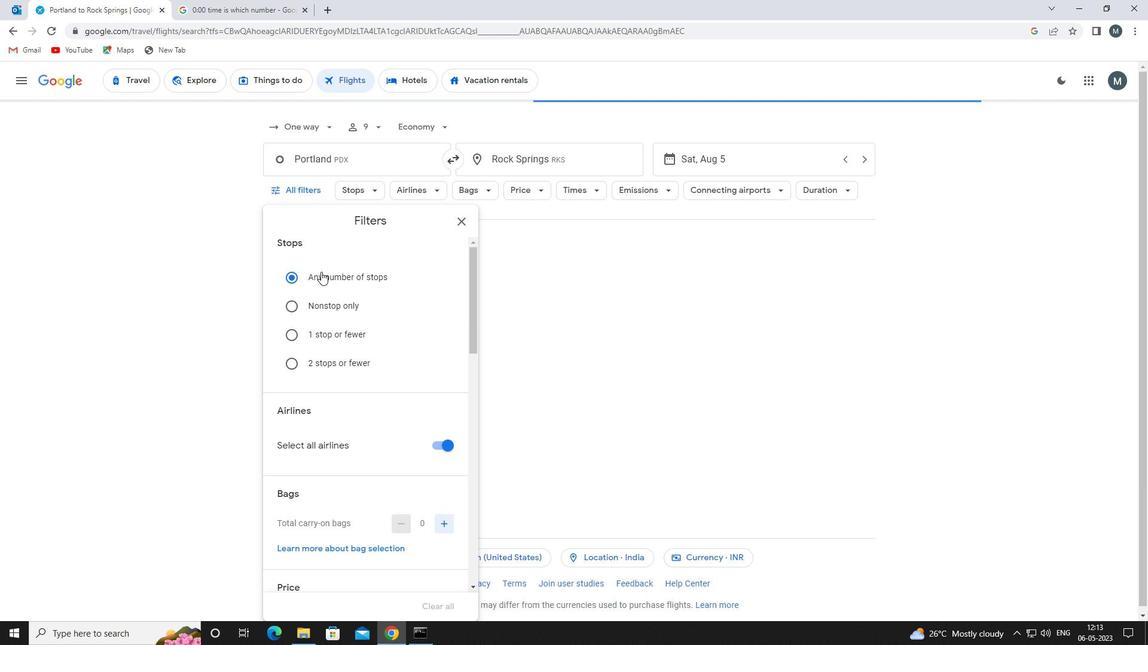 
Action: Mouse scrolled (318, 286) with delta (0, 0)
Screenshot: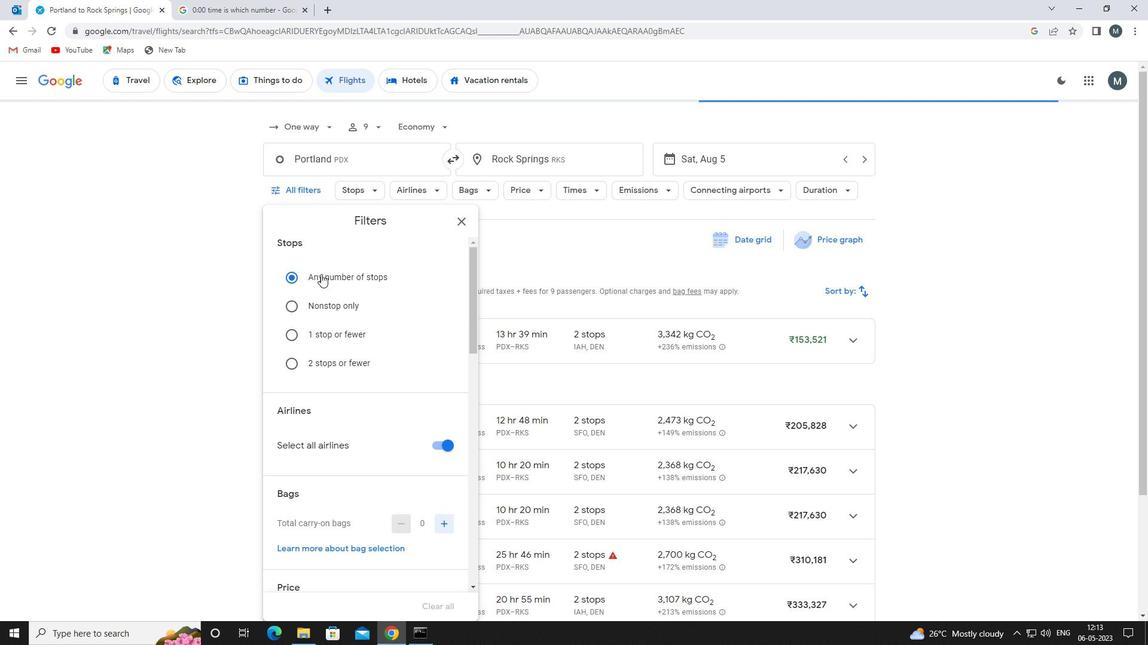 
Action: Mouse moved to (445, 384)
Screenshot: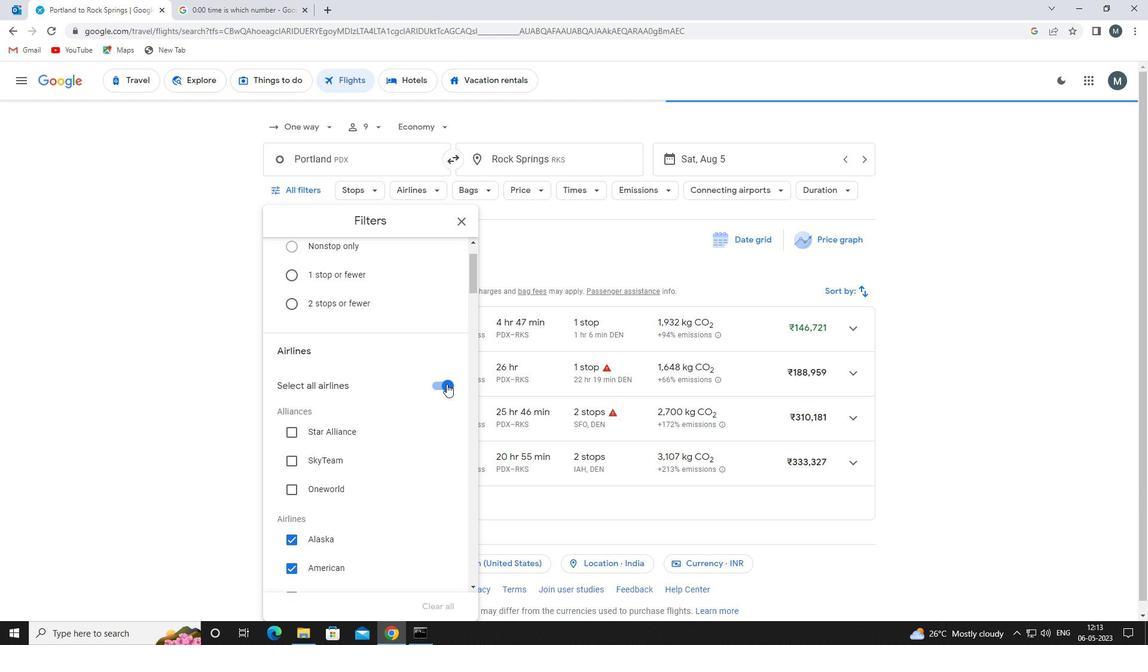 
Action: Mouse pressed left at (445, 384)
Screenshot: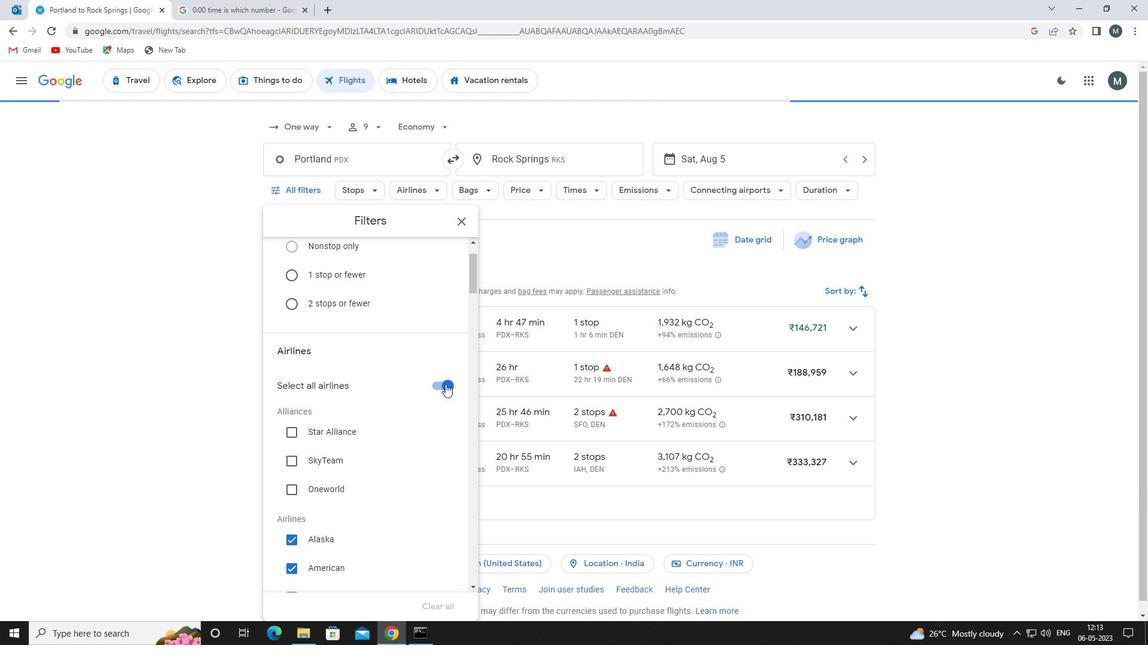 
Action: Mouse moved to (408, 398)
Screenshot: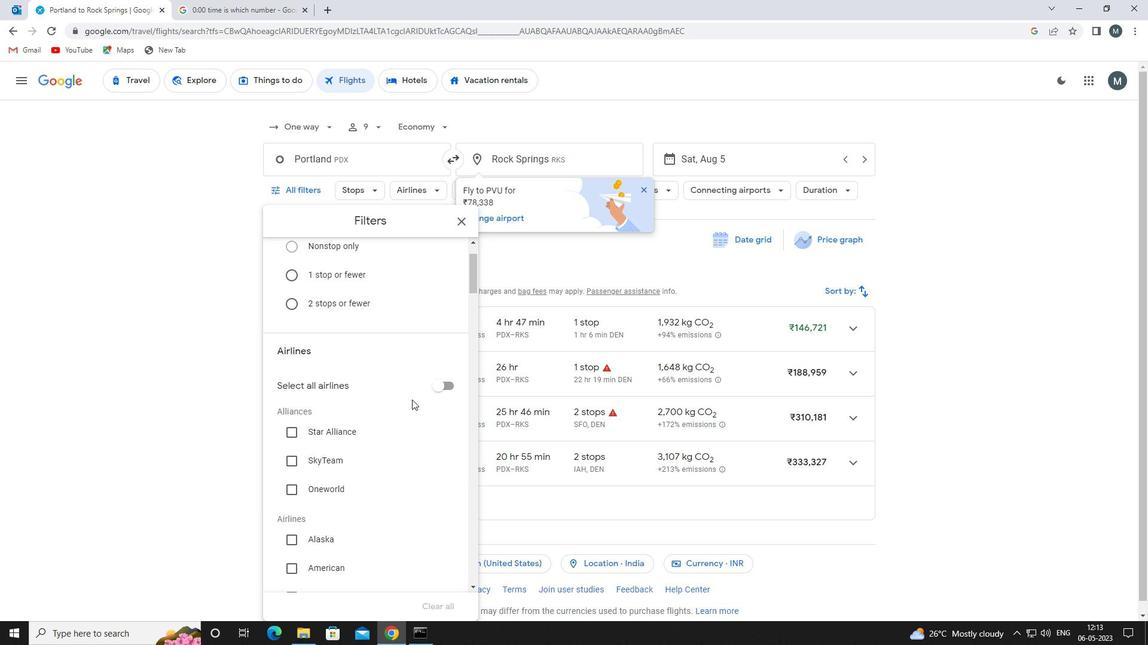 
Action: Mouse scrolled (408, 398) with delta (0, 0)
Screenshot: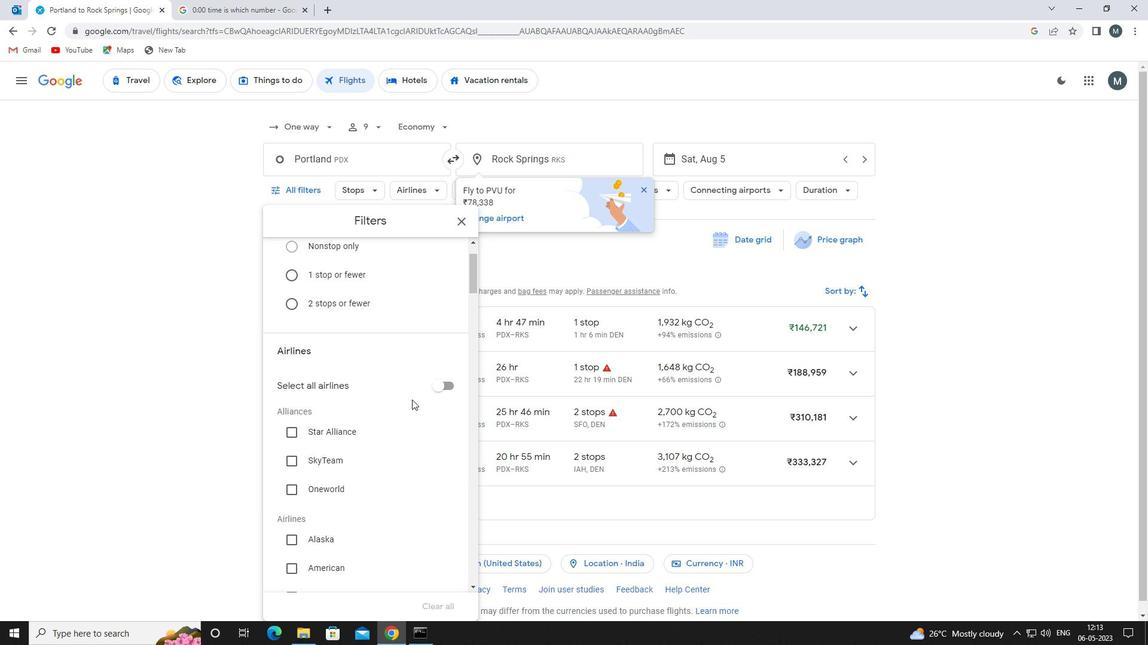 
Action: Mouse moved to (401, 403)
Screenshot: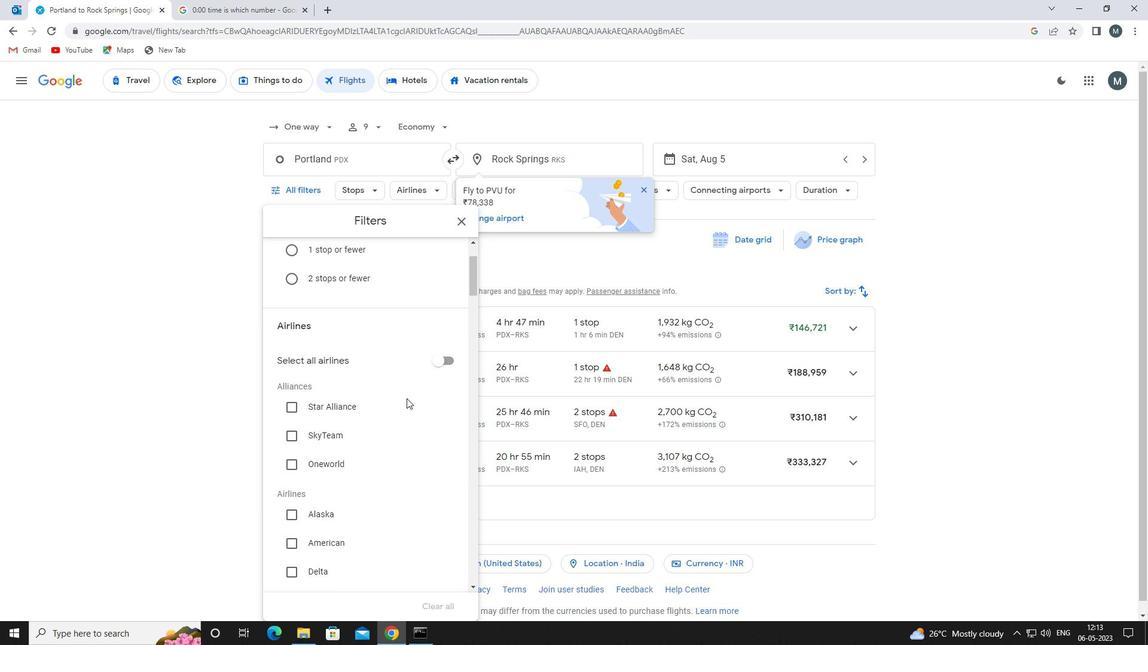 
Action: Mouse scrolled (401, 403) with delta (0, 0)
Screenshot: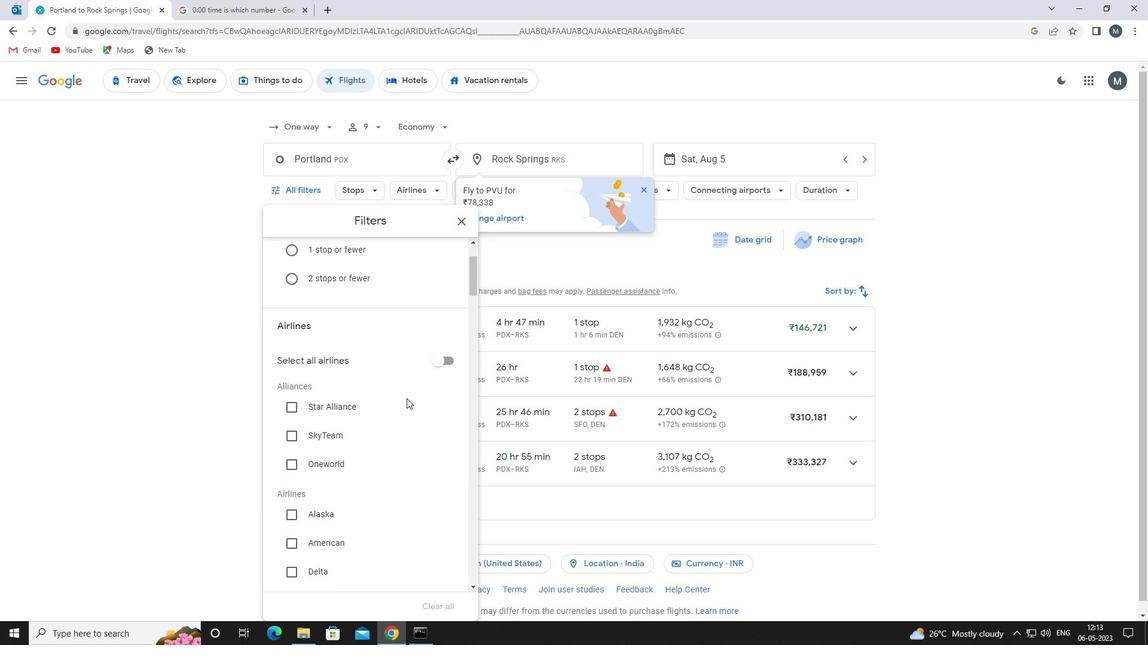 
Action: Mouse moved to (334, 417)
Screenshot: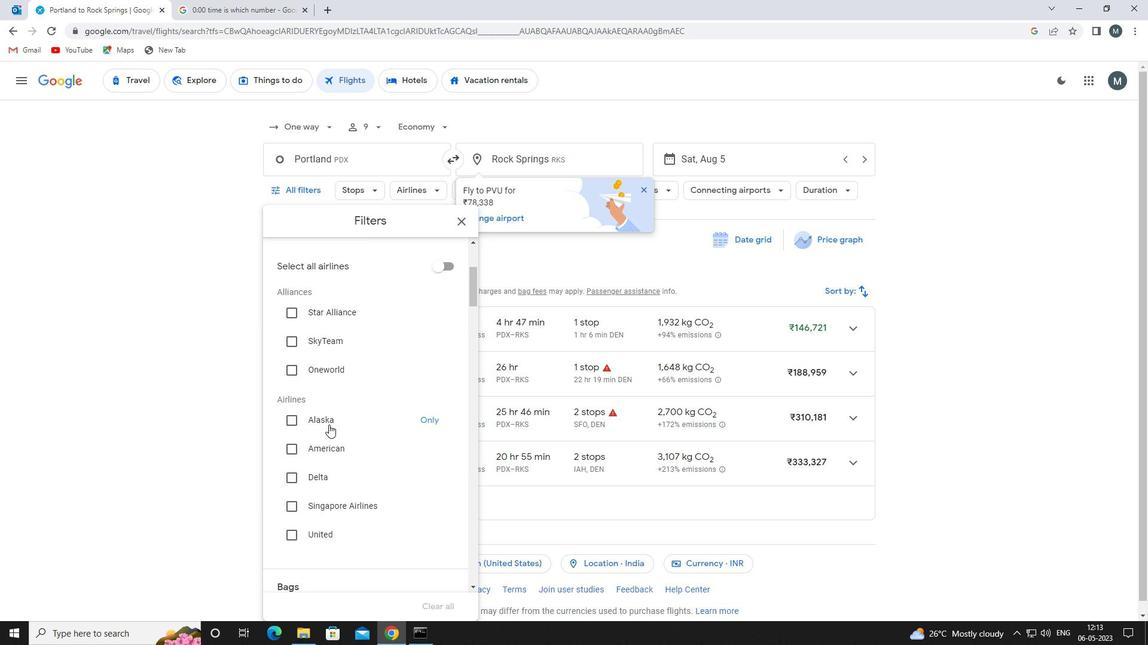 
Action: Mouse pressed left at (334, 417)
Screenshot: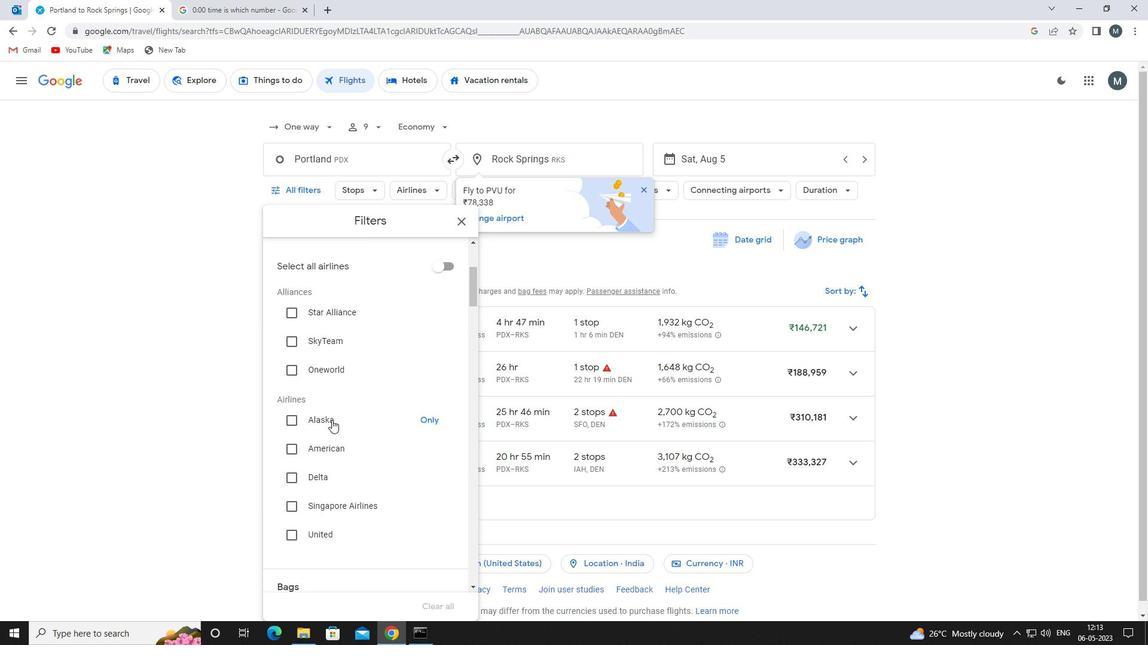 
Action: Mouse moved to (354, 413)
Screenshot: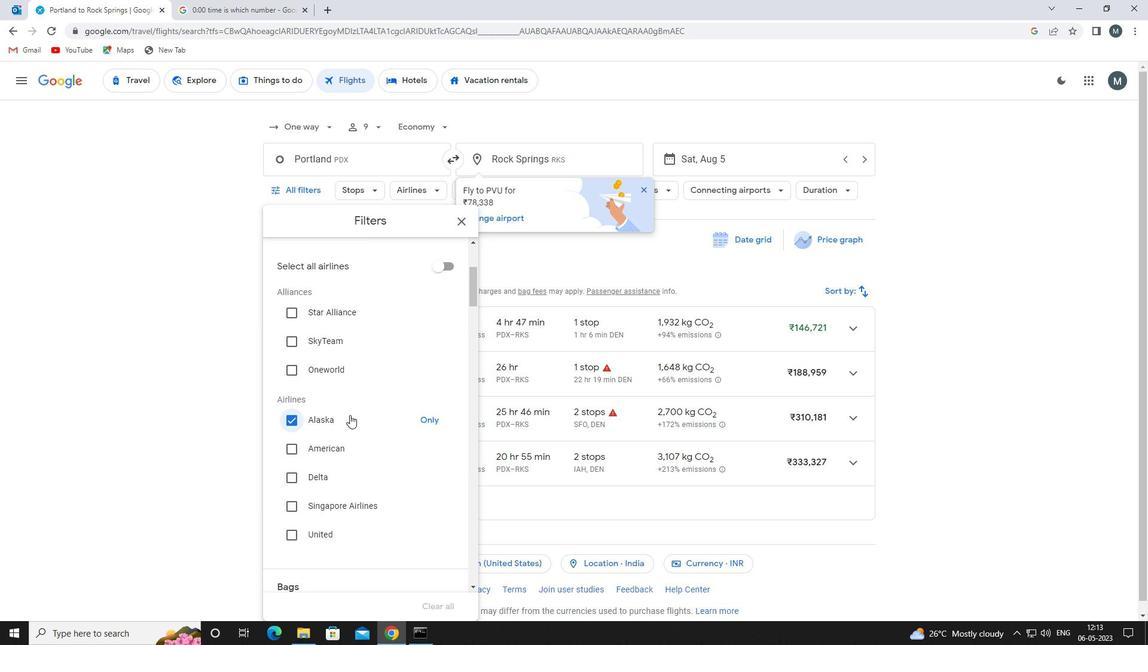 
Action: Mouse scrolled (354, 413) with delta (0, 0)
Screenshot: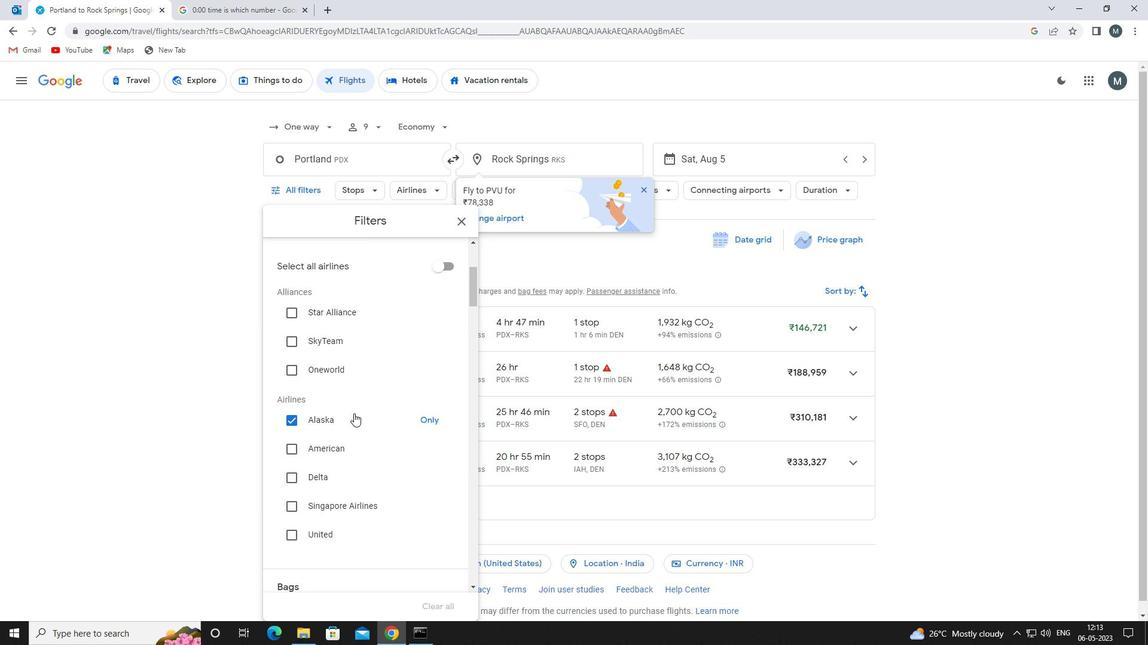 
Action: Mouse scrolled (354, 413) with delta (0, 0)
Screenshot: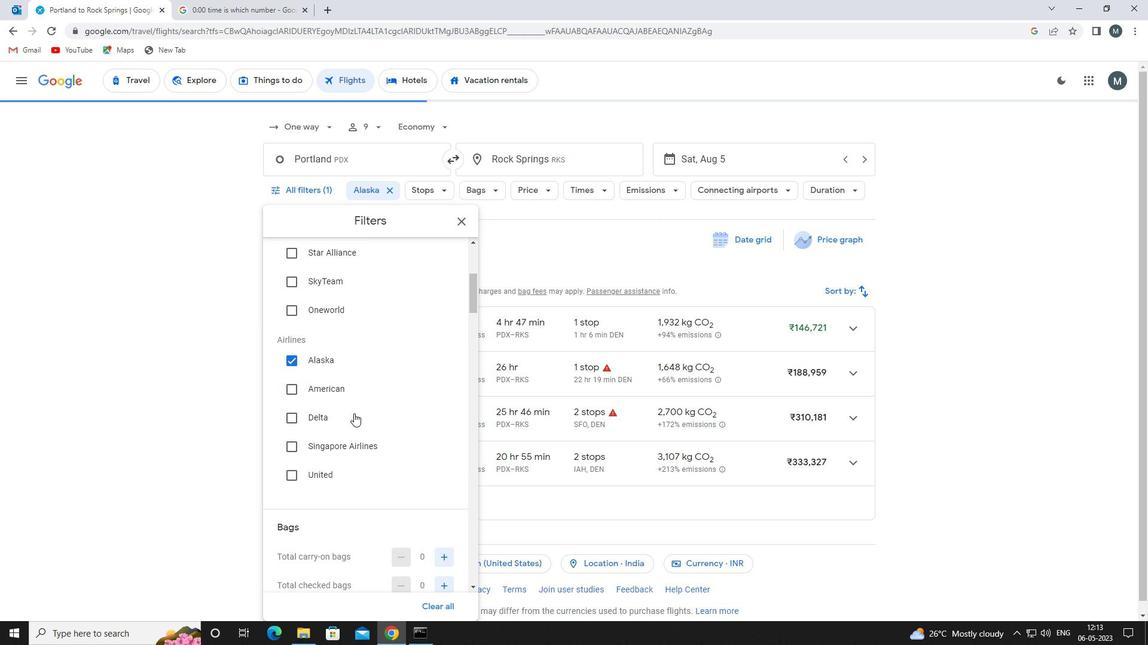 
Action: Mouse scrolled (354, 413) with delta (0, 0)
Screenshot: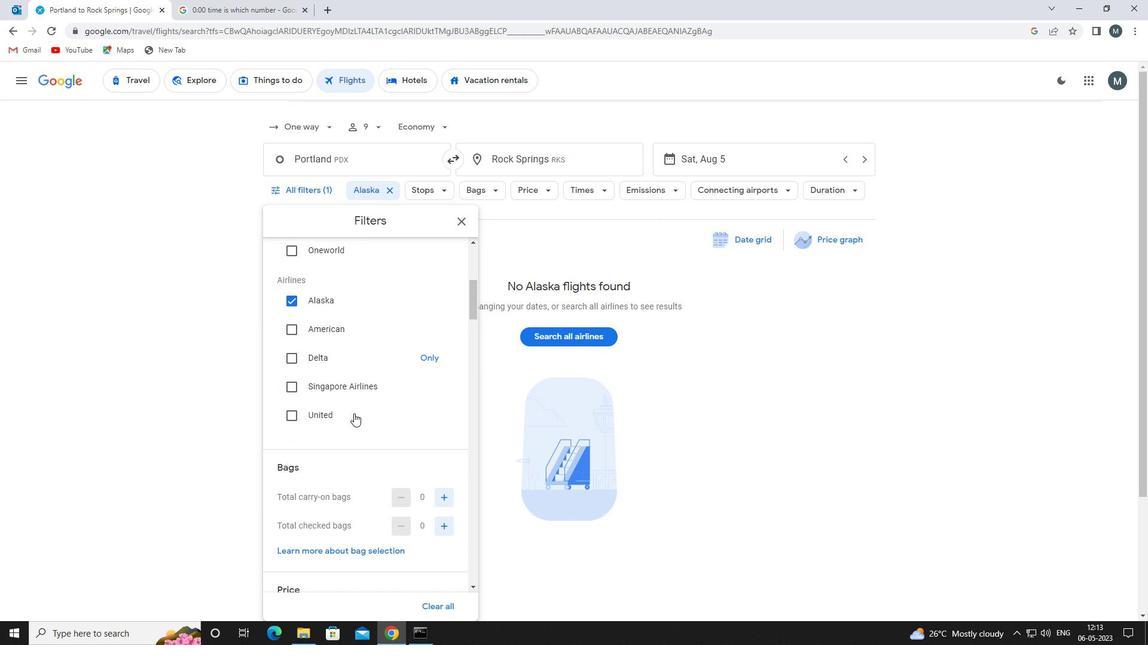 
Action: Mouse moved to (353, 413)
Screenshot: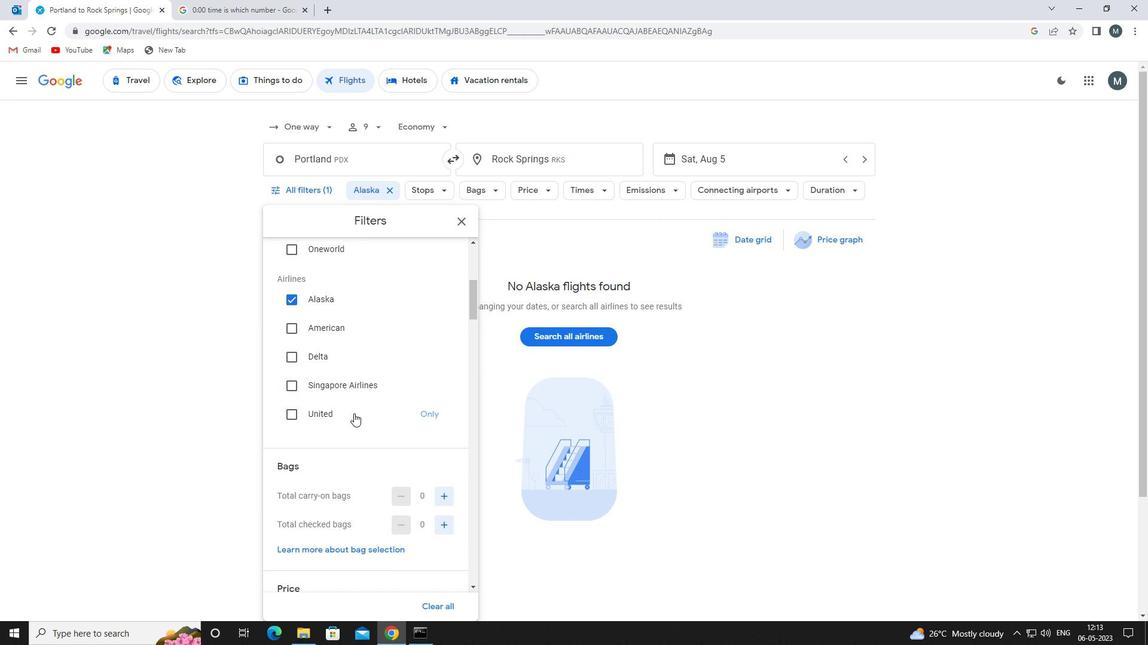 
Action: Mouse scrolled (353, 413) with delta (0, 0)
Screenshot: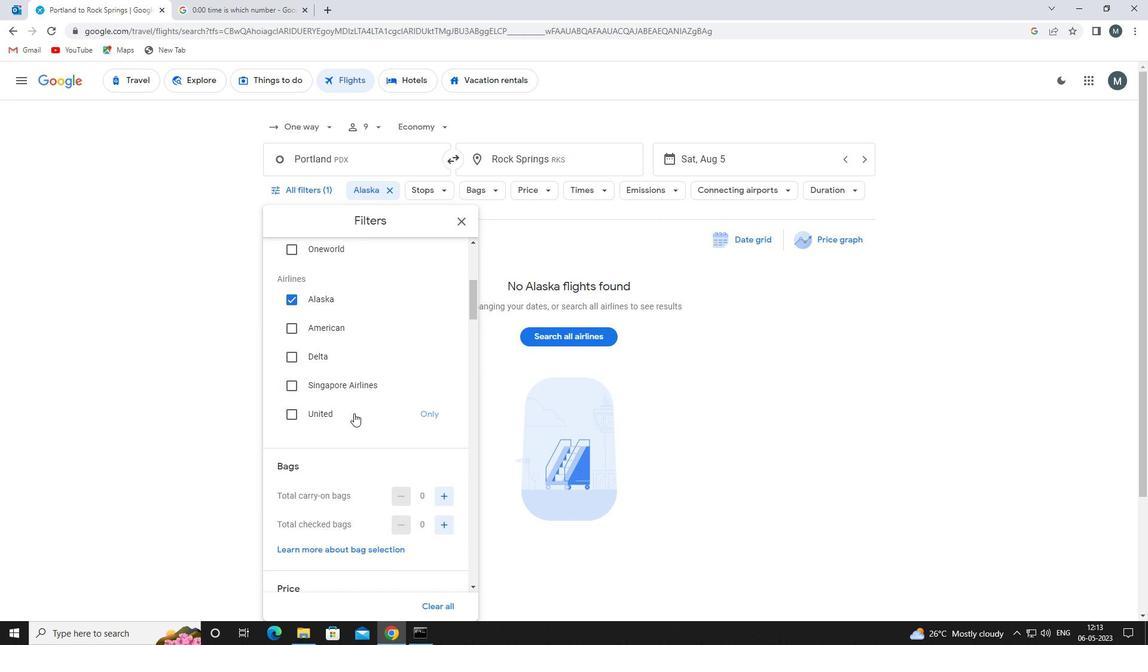 
Action: Mouse moved to (352, 415)
Screenshot: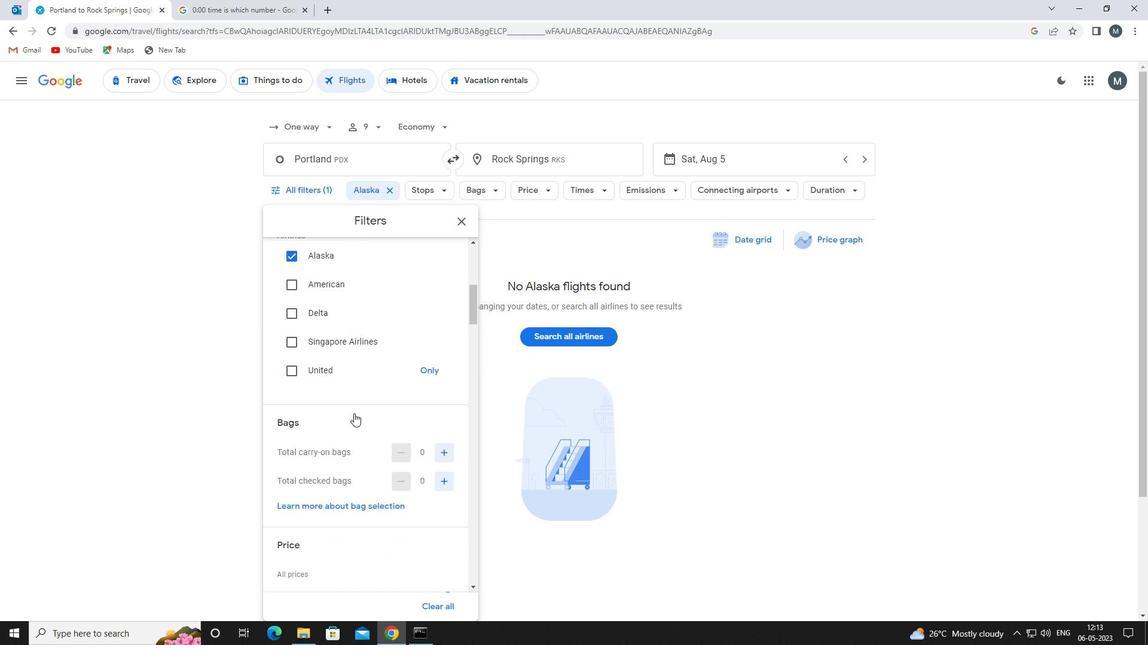 
Action: Mouse scrolled (352, 414) with delta (0, 0)
Screenshot: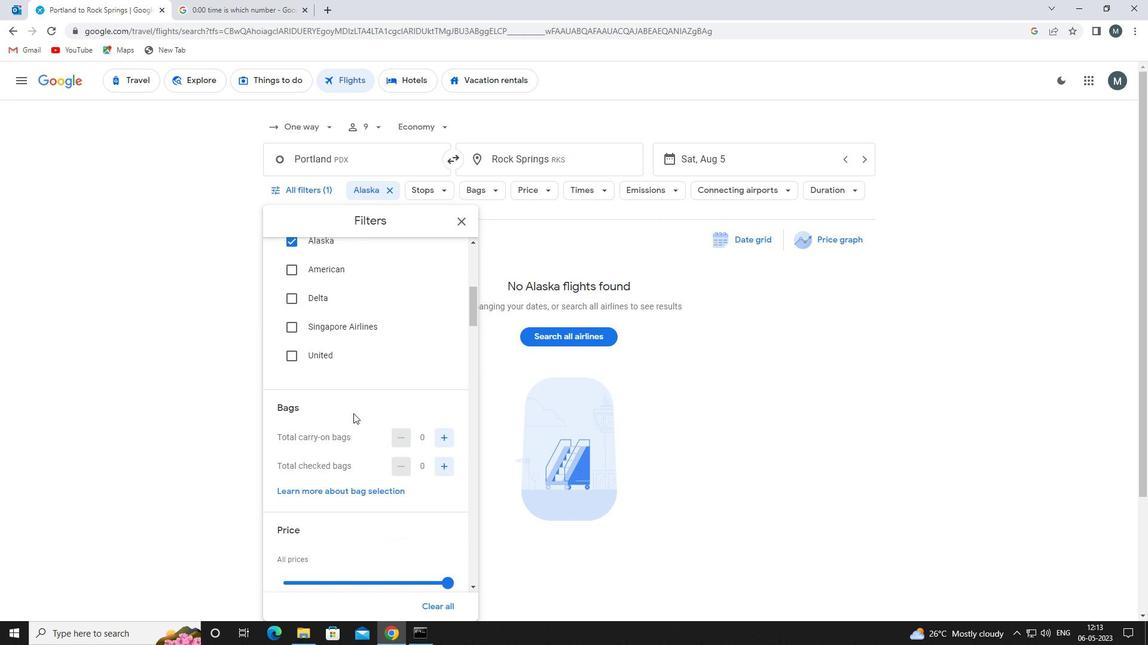 
Action: Mouse moved to (358, 462)
Screenshot: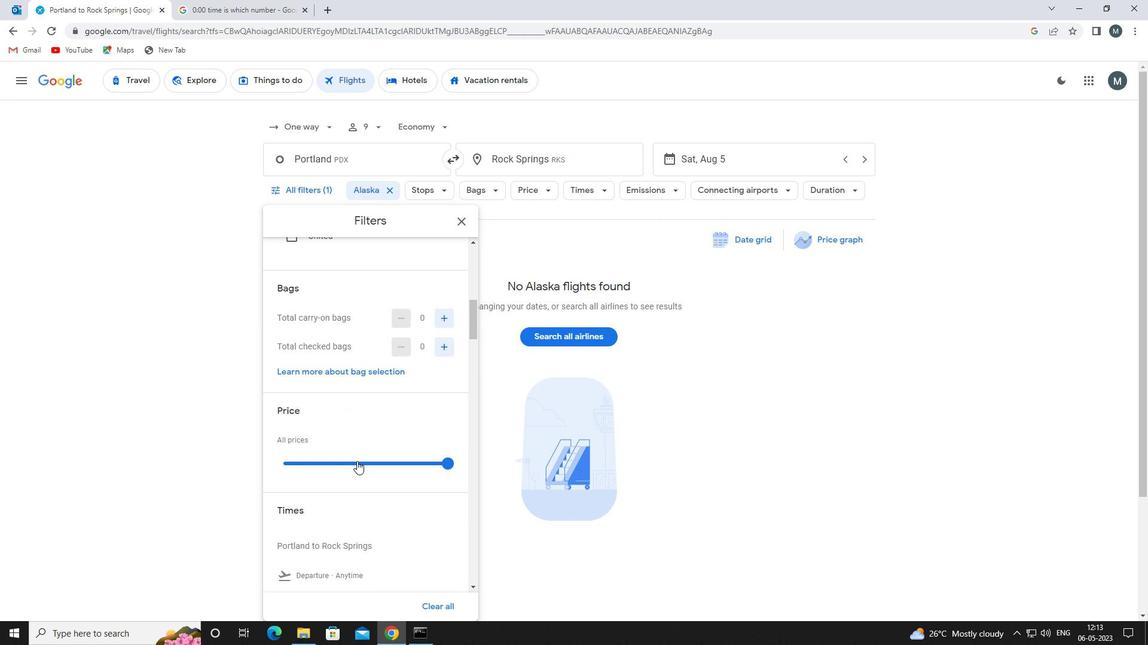 
Action: Mouse pressed left at (358, 462)
Screenshot: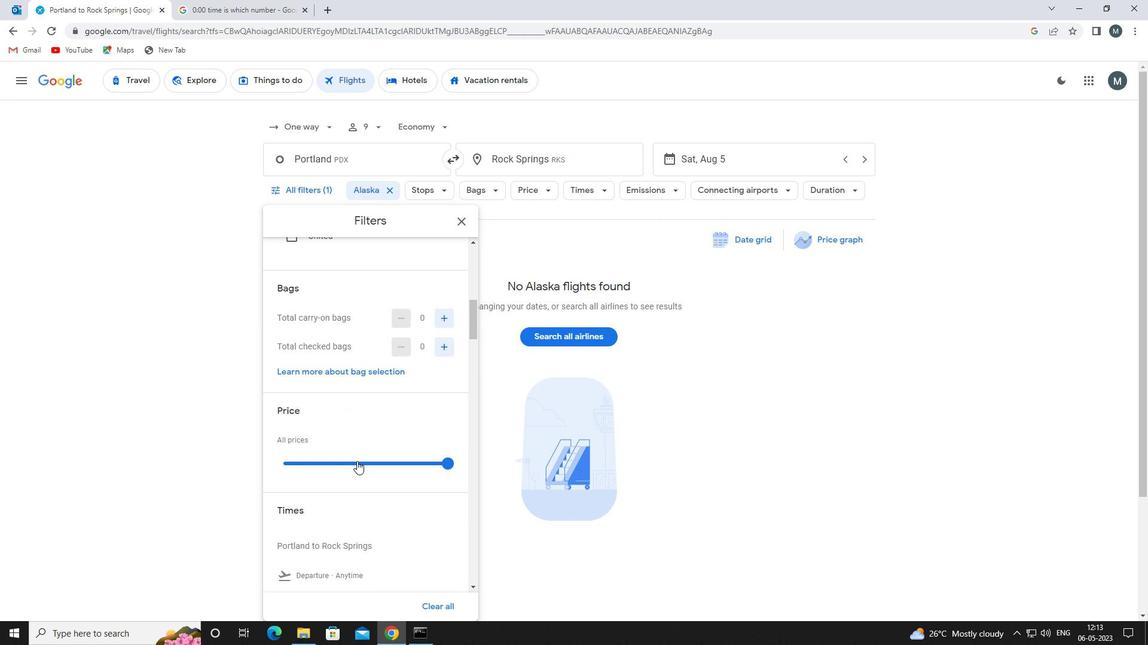
Action: Mouse moved to (358, 462)
Screenshot: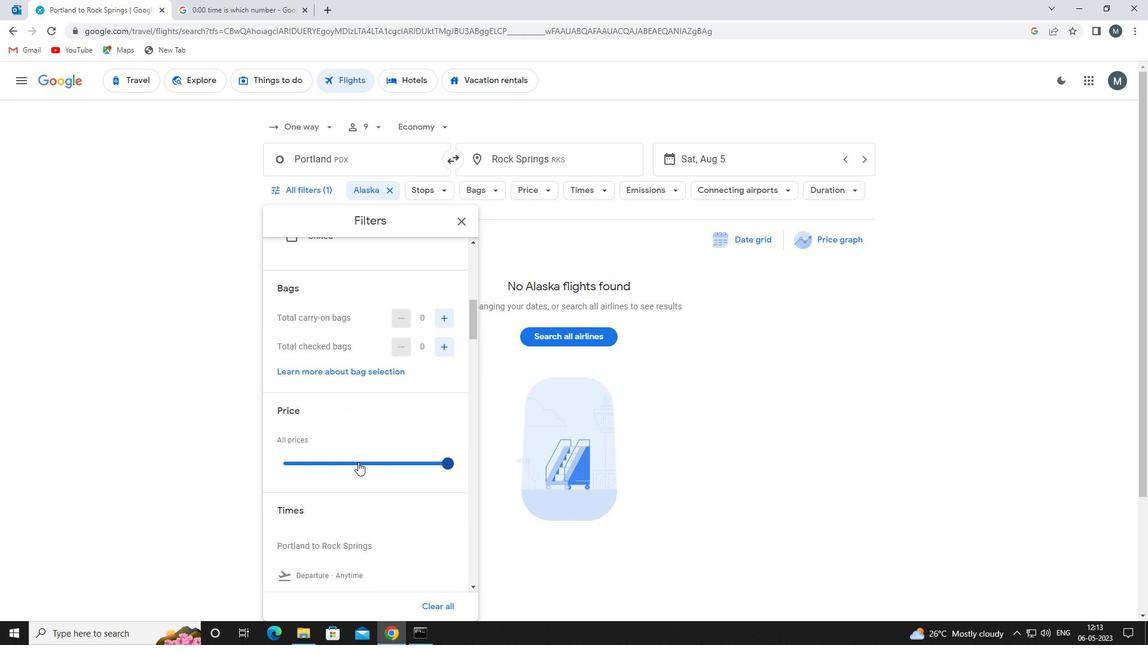 
Action: Mouse pressed left at (358, 462)
Screenshot: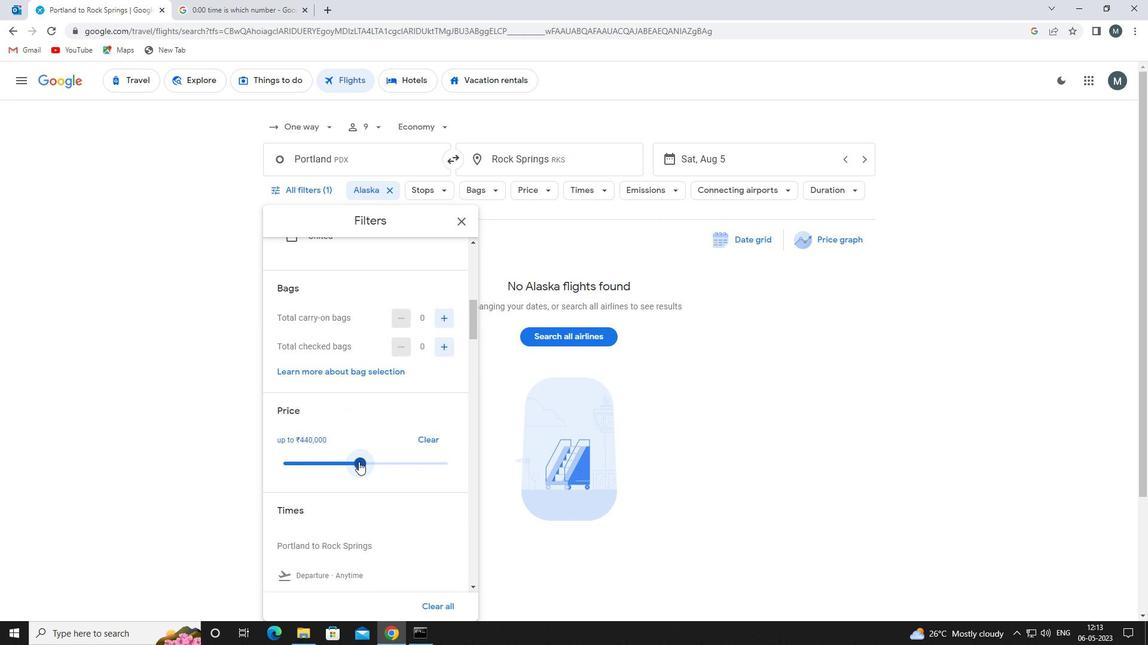 
Action: Mouse moved to (340, 438)
Screenshot: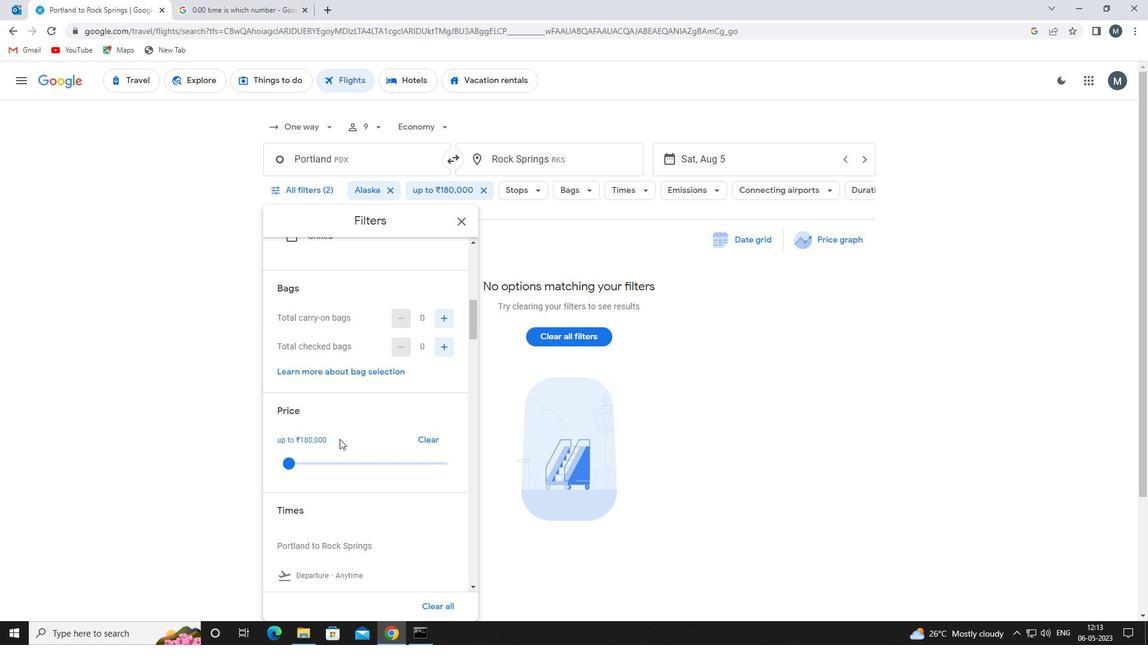 
Action: Mouse scrolled (340, 437) with delta (0, 0)
Screenshot: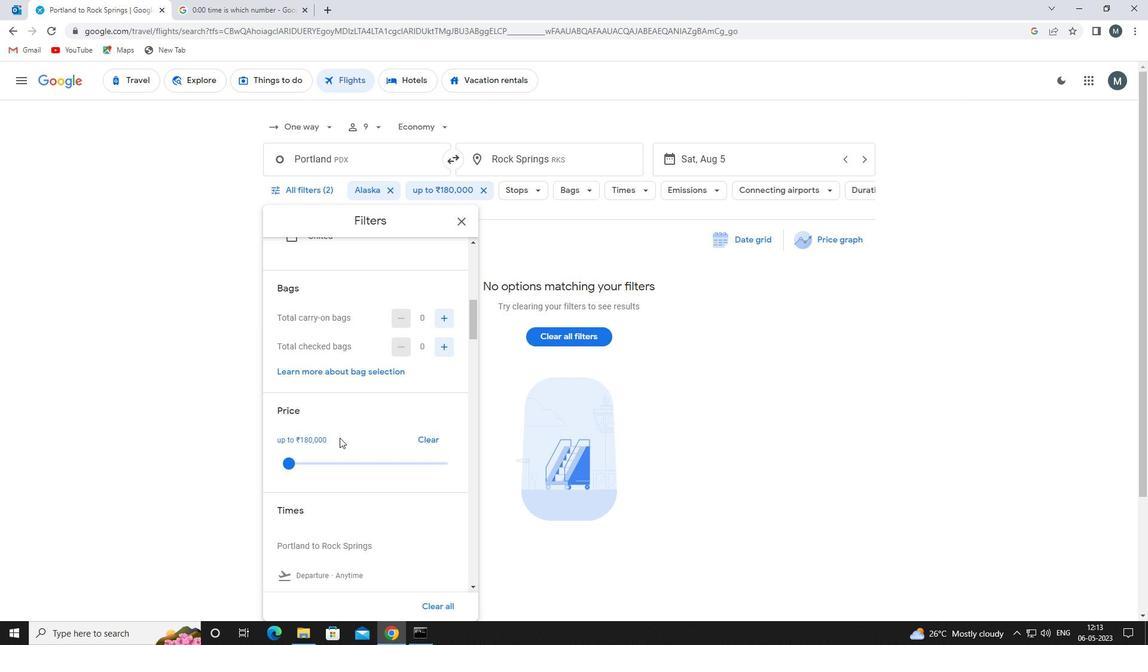 
Action: Mouse scrolled (340, 437) with delta (0, 0)
Screenshot: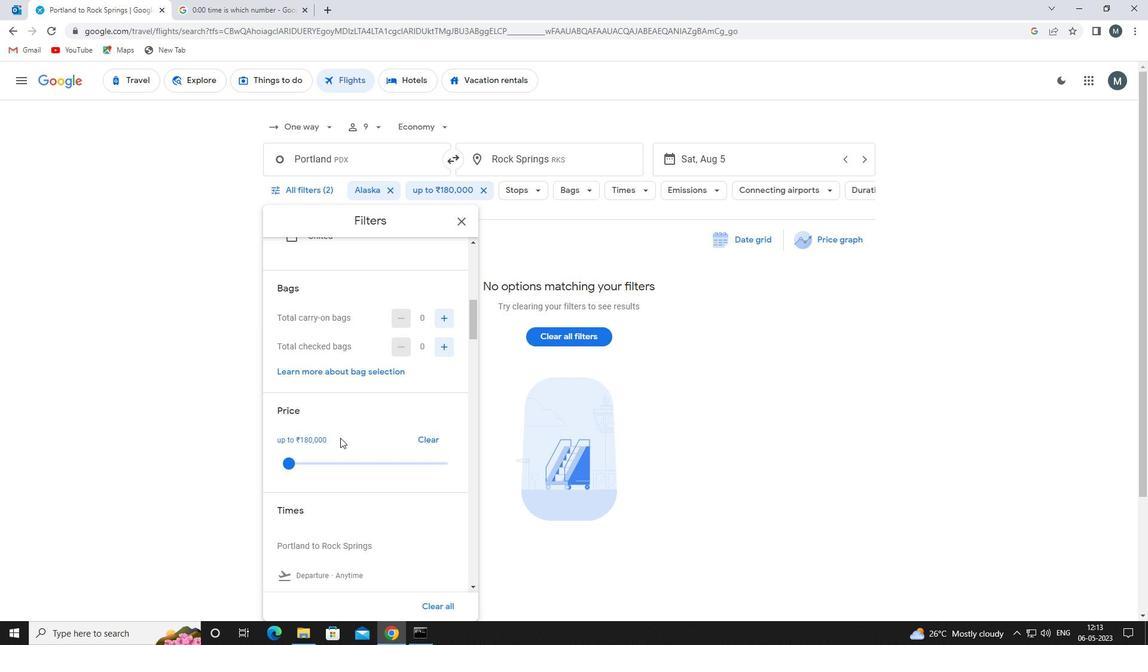 
Action: Mouse moved to (339, 439)
Screenshot: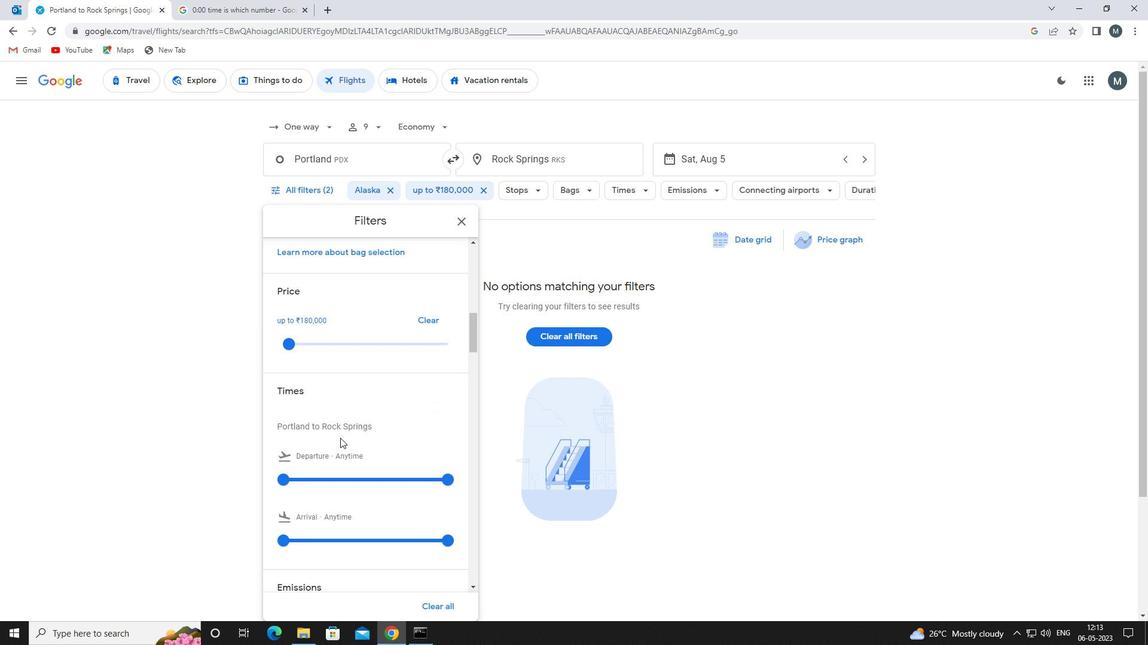 
Action: Mouse scrolled (339, 438) with delta (0, 0)
Screenshot: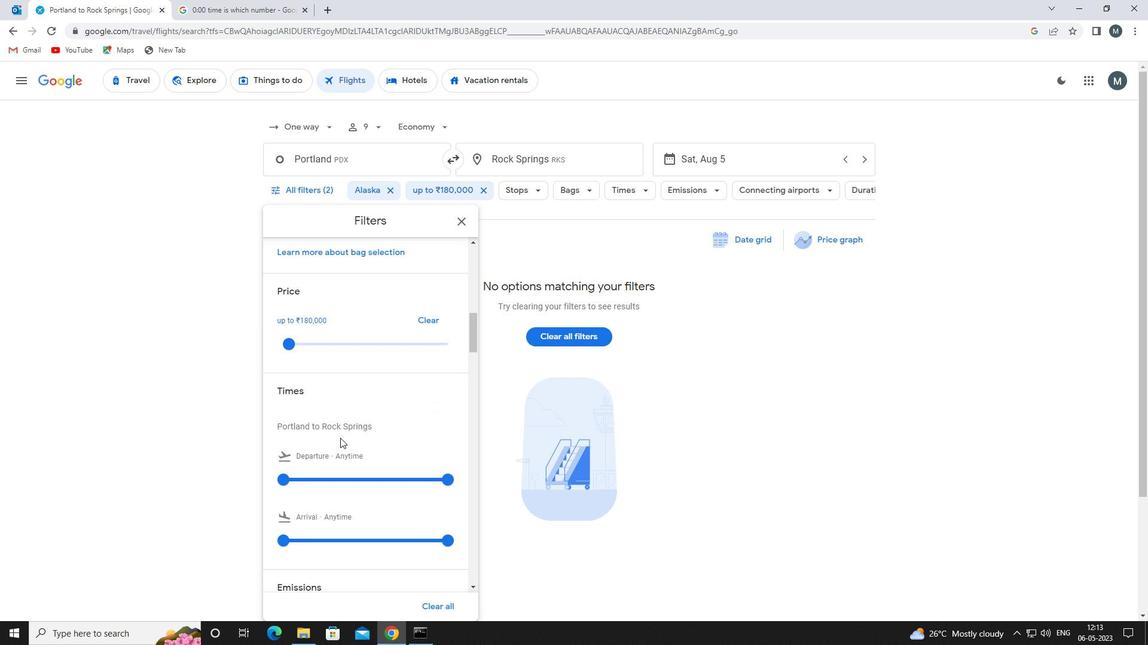 
Action: Mouse moved to (289, 418)
Screenshot: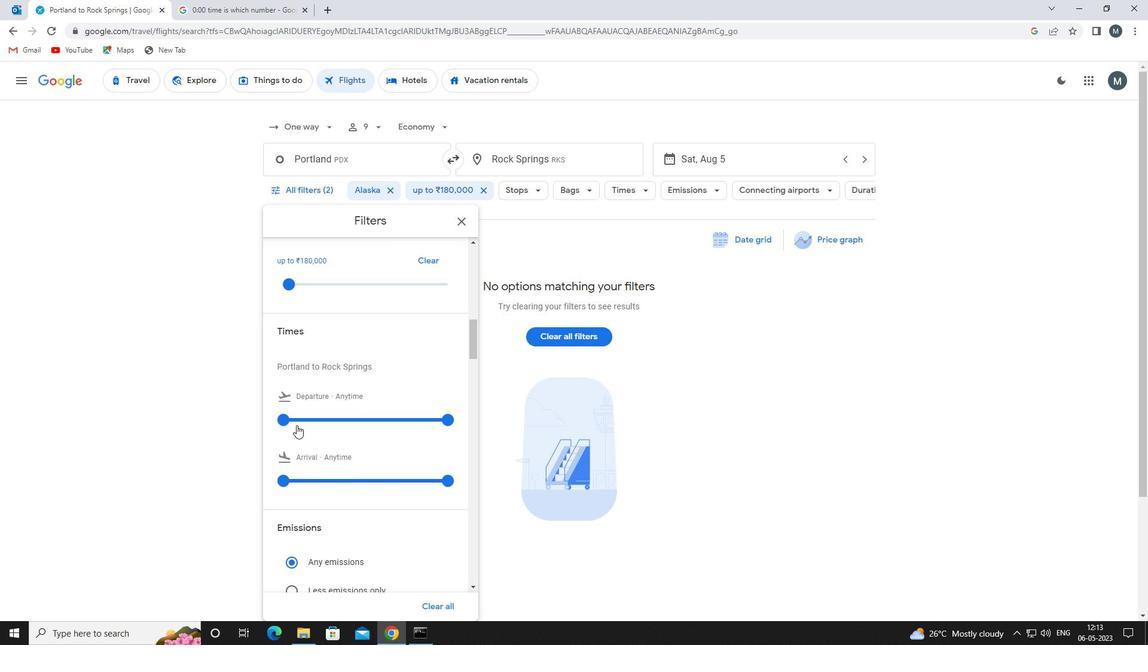
Action: Mouse pressed left at (289, 418)
Screenshot: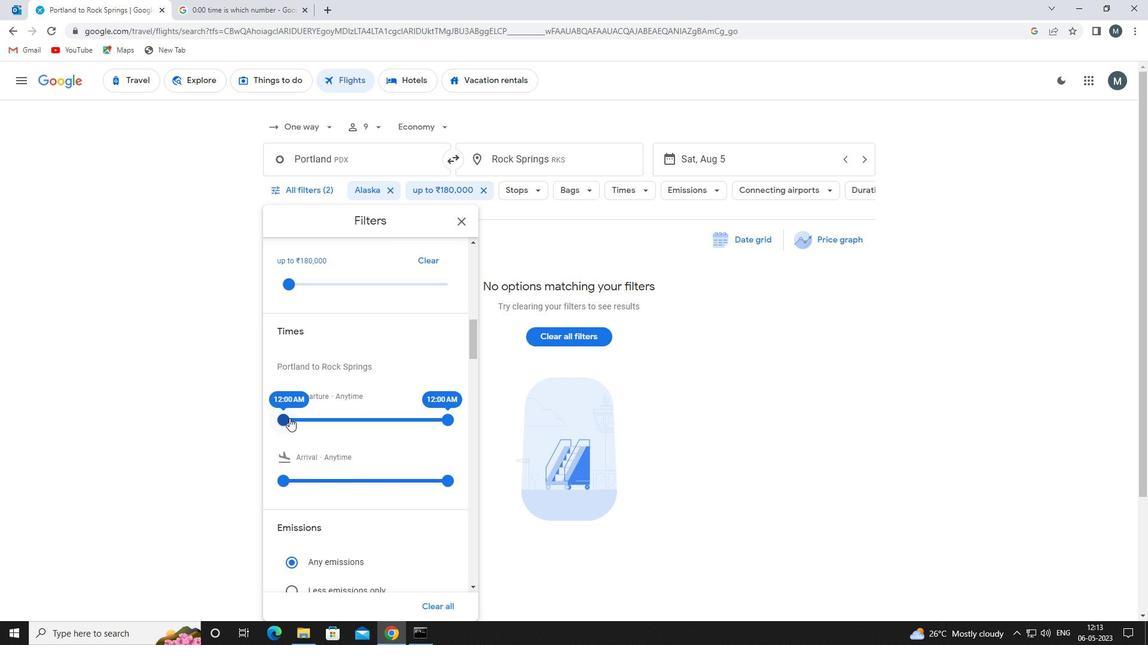 
Action: Mouse moved to (447, 415)
Screenshot: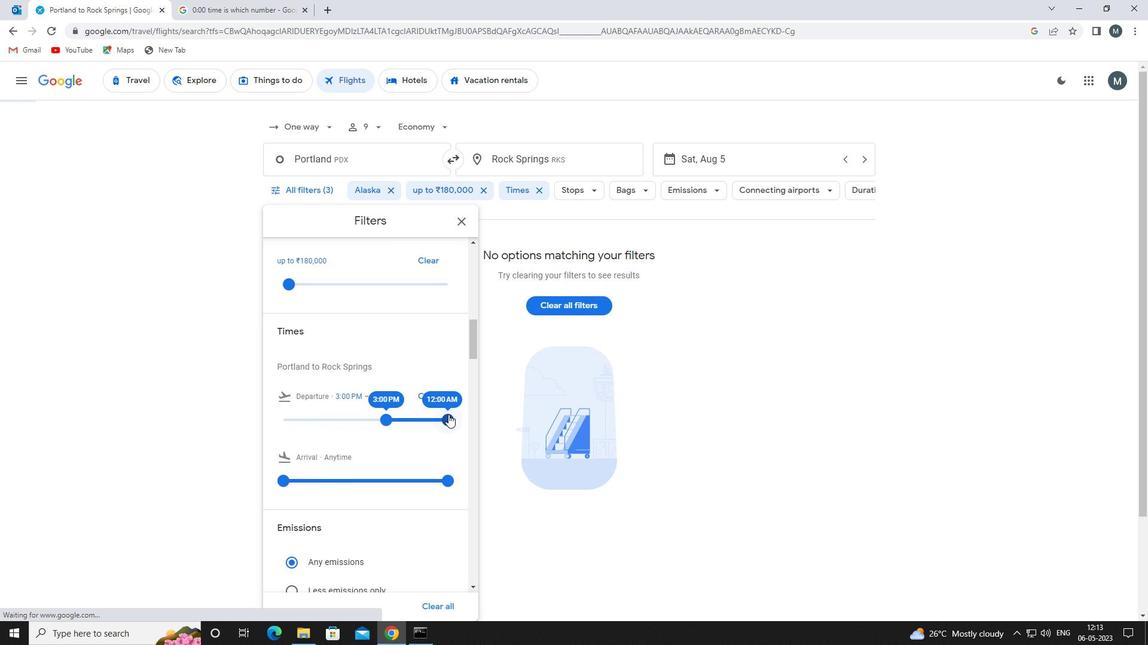 
Action: Mouse pressed left at (447, 415)
Screenshot: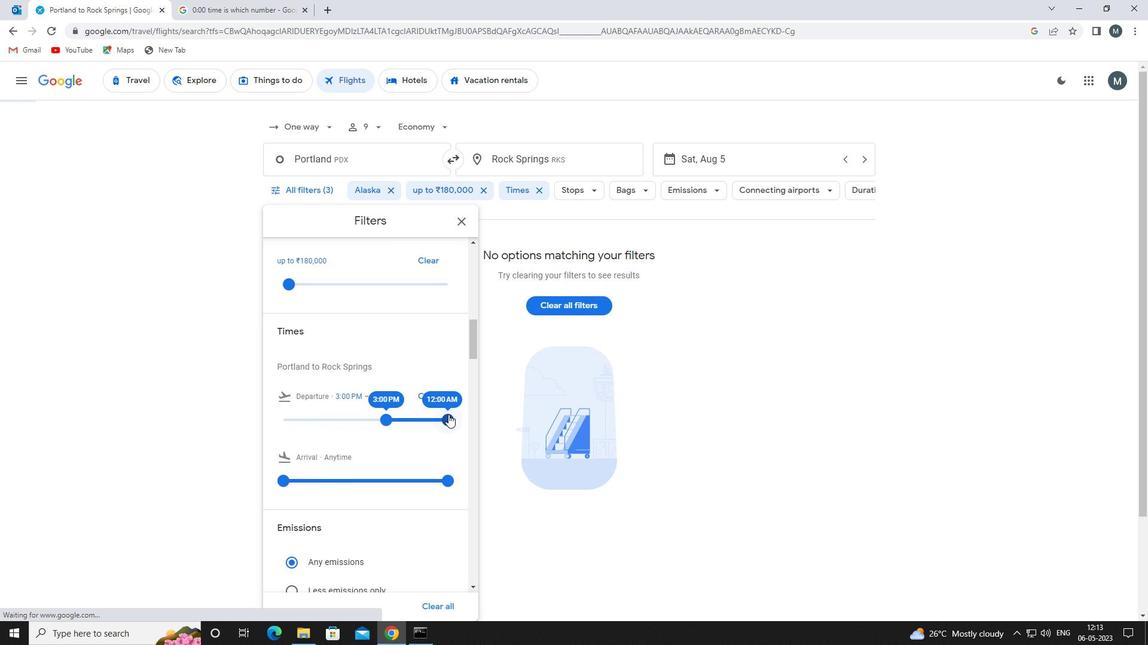 
Action: Mouse moved to (383, 418)
Screenshot: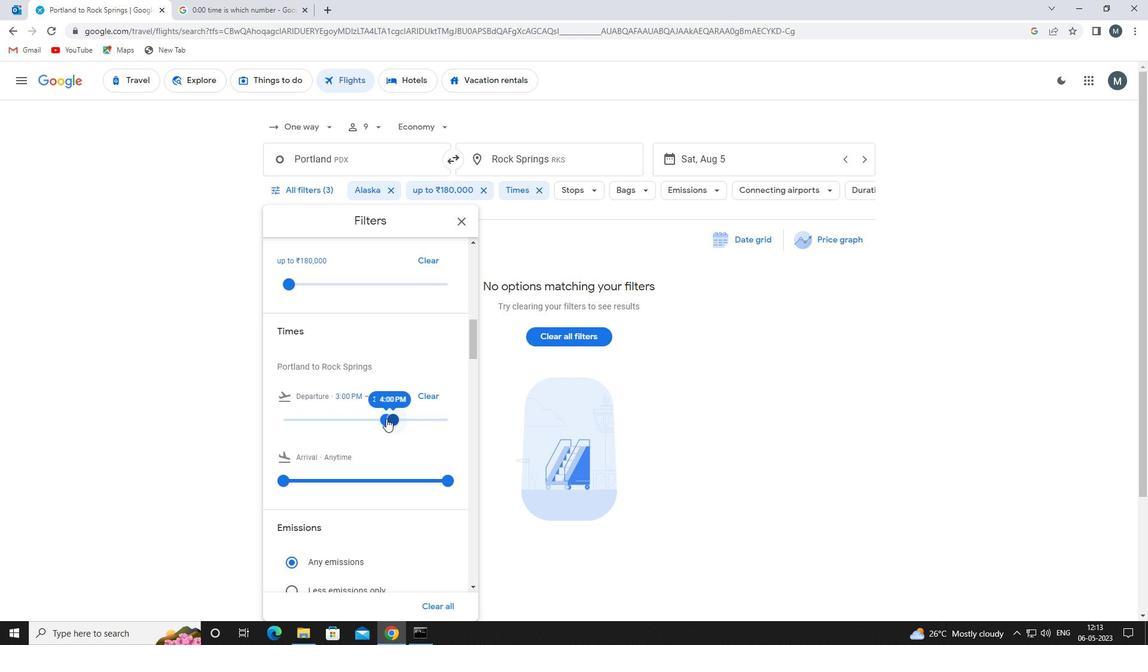 
Action: Mouse scrolled (383, 418) with delta (0, 0)
Screenshot: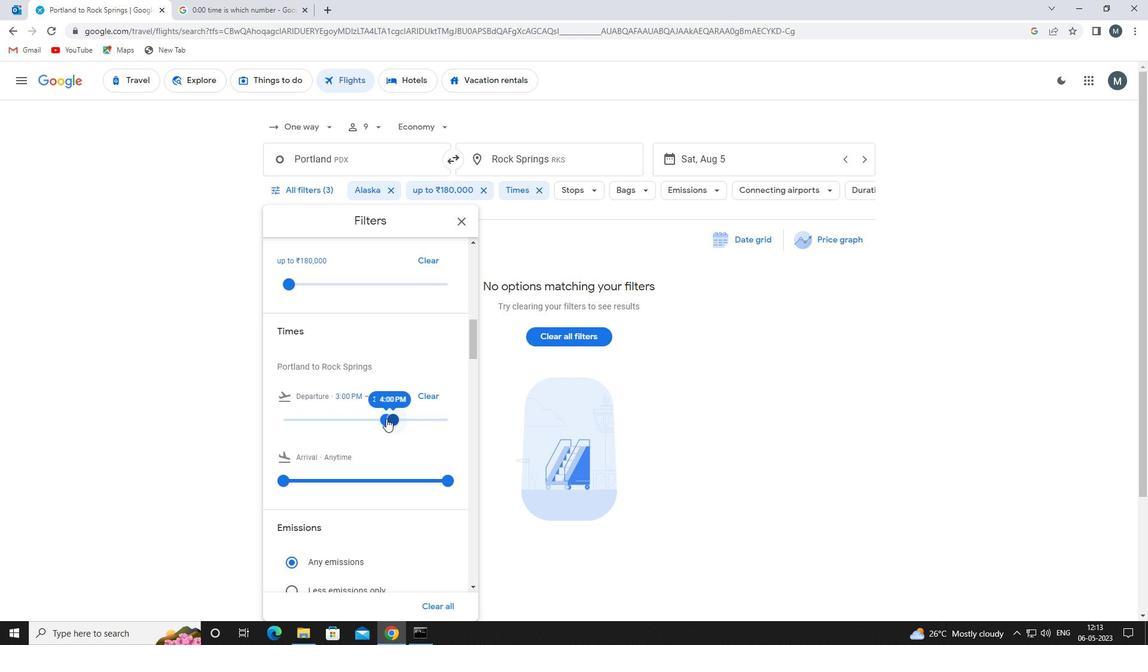 
Action: Mouse moved to (460, 226)
Screenshot: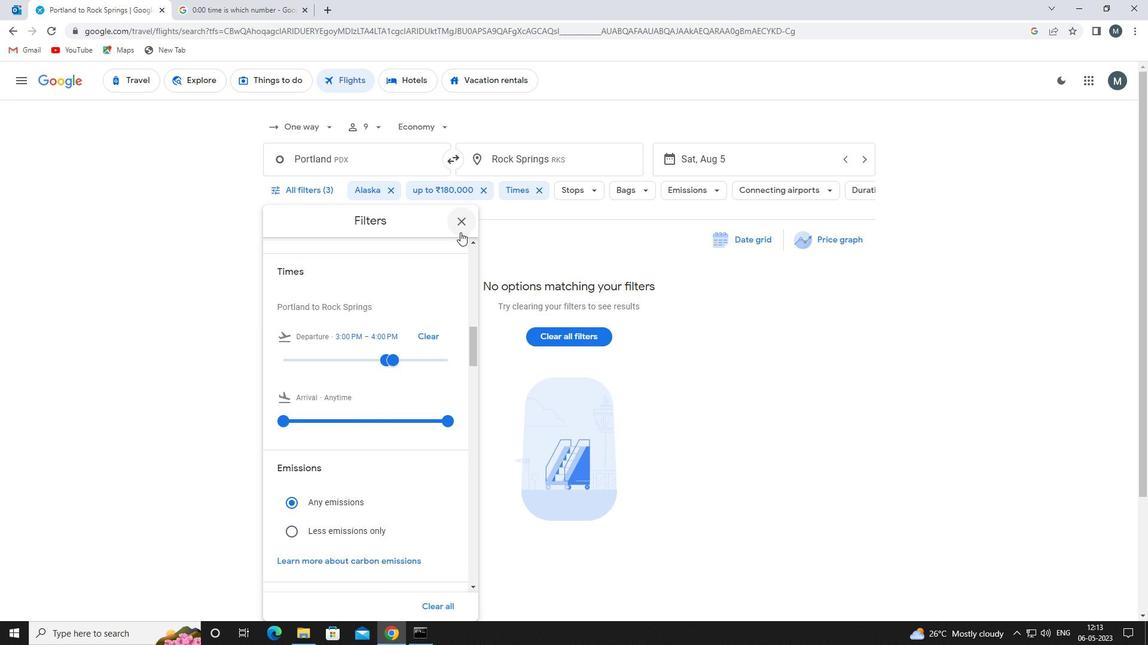 
Action: Mouse pressed left at (460, 226)
Screenshot: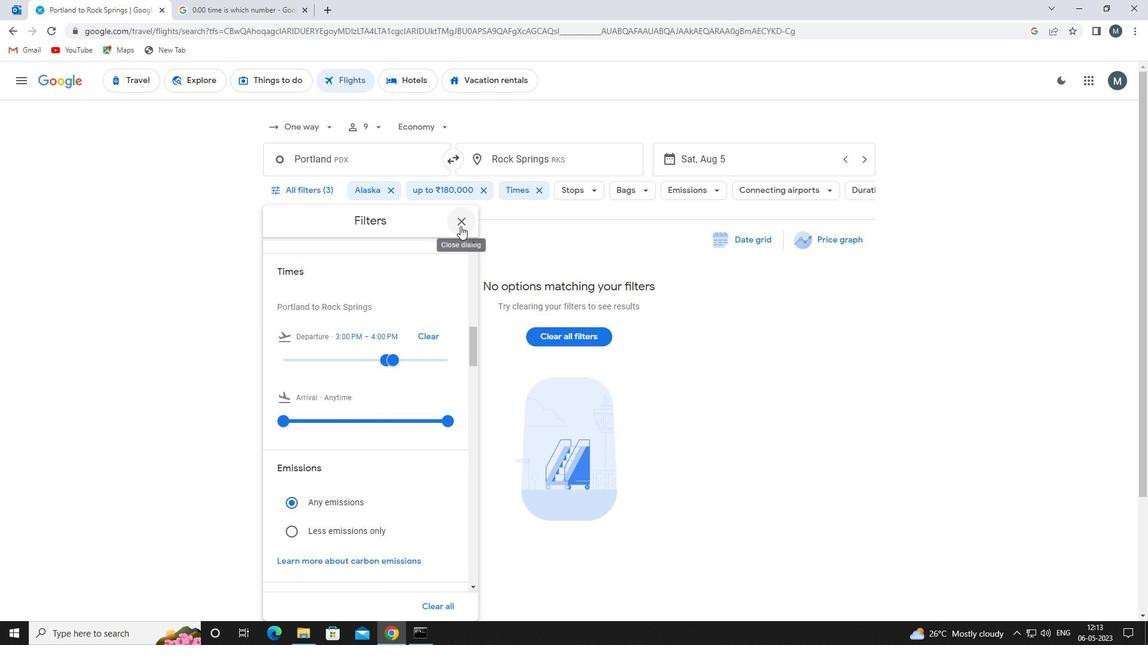 
Action: Mouse moved to (459, 225)
Screenshot: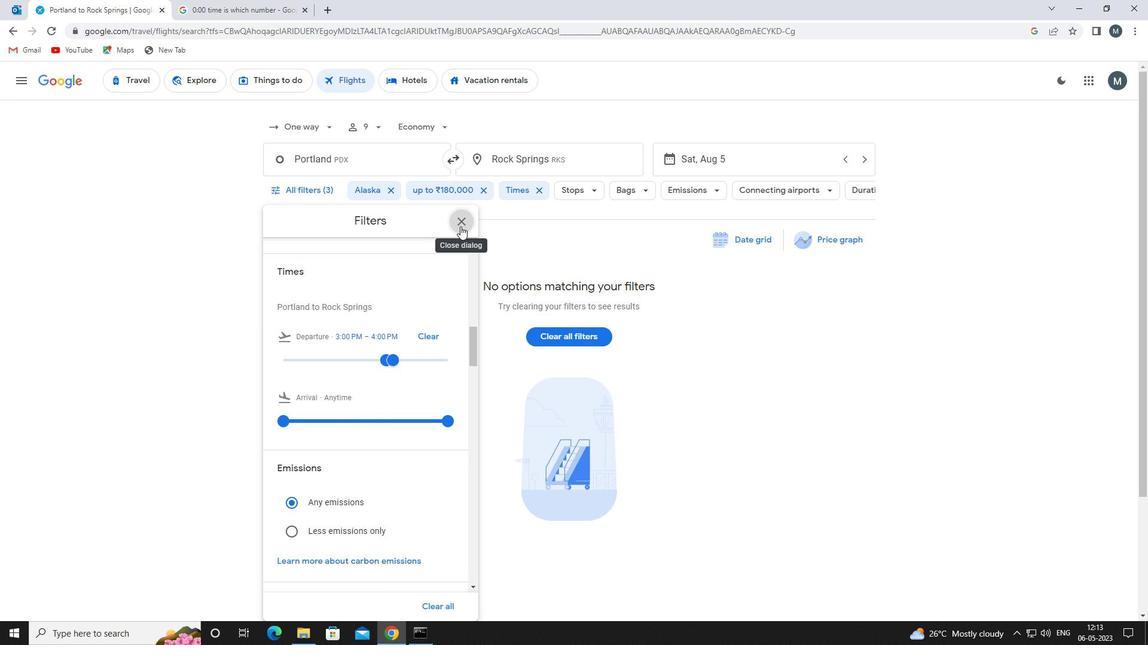 
